 Task: In the  document negotiation.html Use the tool word Count 'and display word count while typing'. Find the word using Dictionary 'accordingly'. Below name insert the link: in.pinterest.com
Action: Mouse moved to (214, 355)
Screenshot: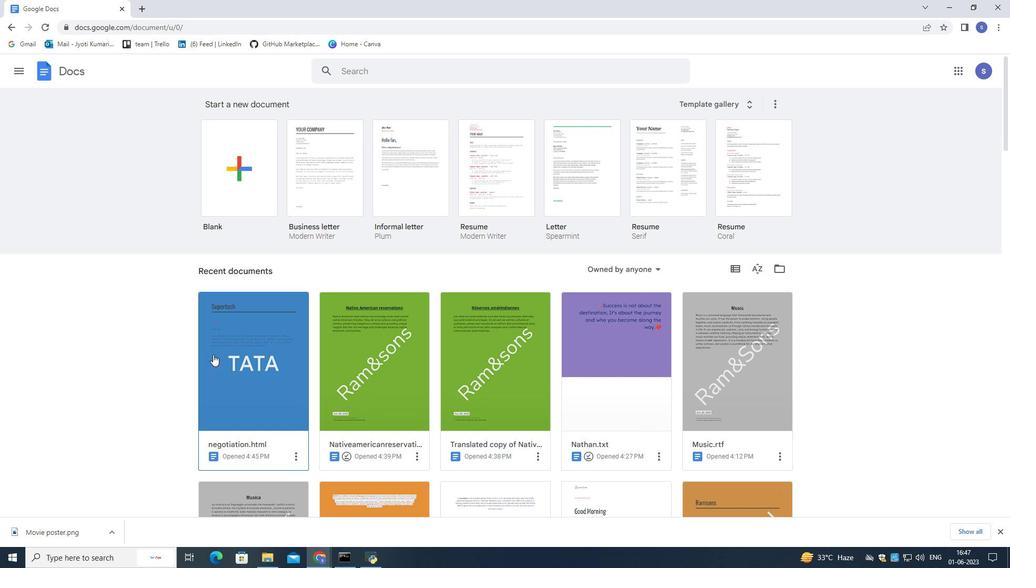 
Action: Mouse pressed left at (214, 355)
Screenshot: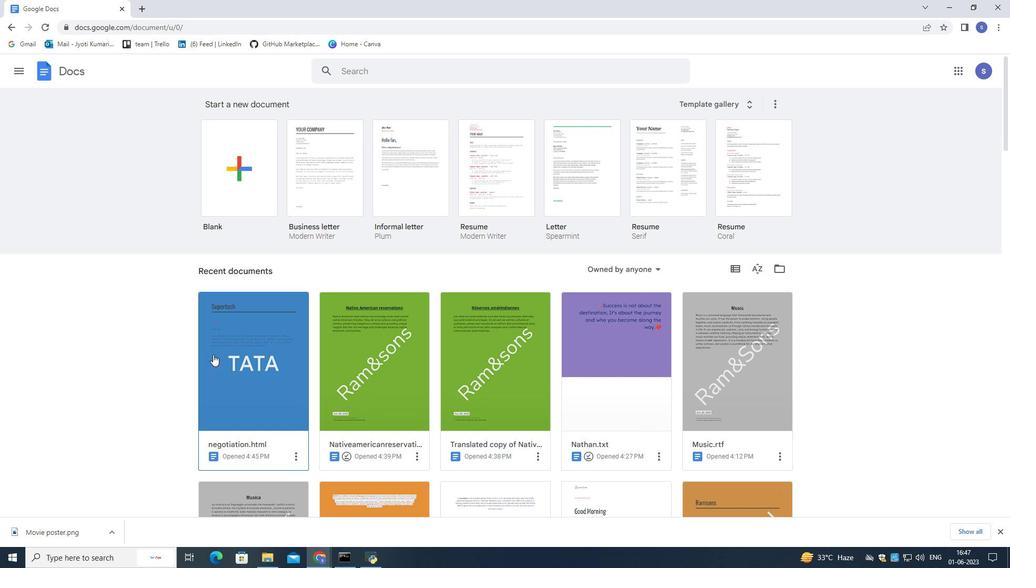 
Action: Mouse moved to (215, 355)
Screenshot: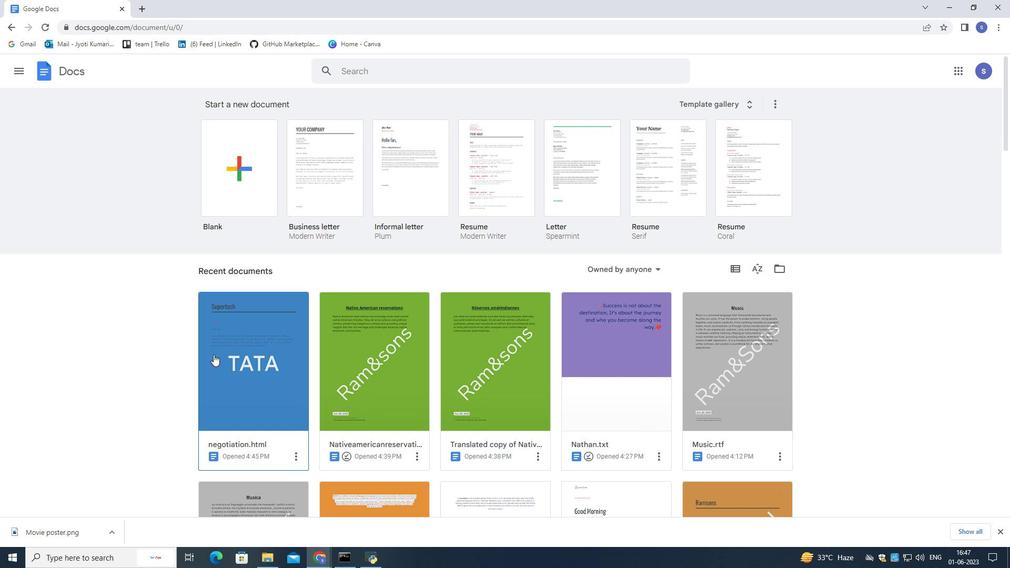
Action: Mouse pressed left at (215, 355)
Screenshot: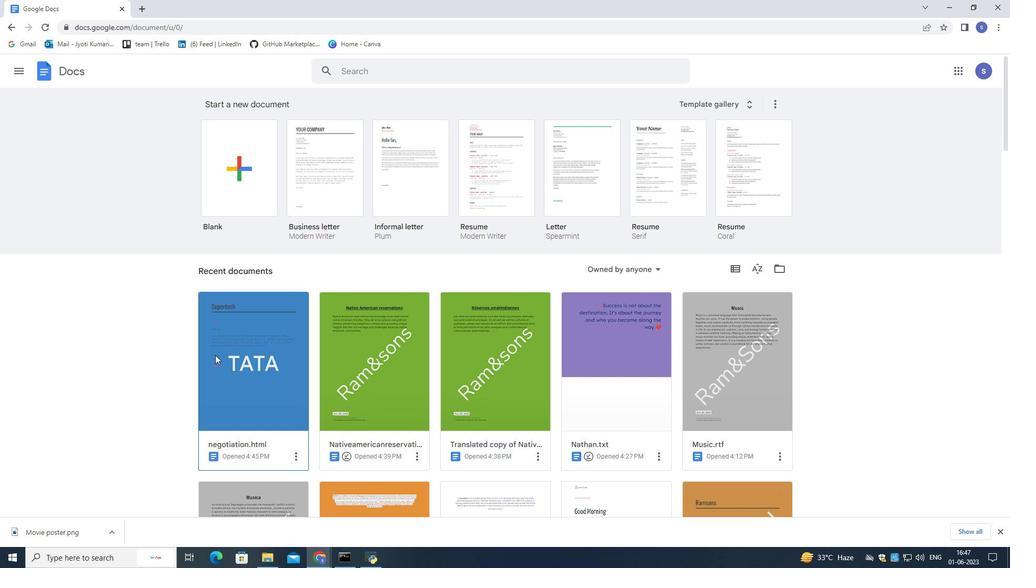 
Action: Mouse moved to (164, 73)
Screenshot: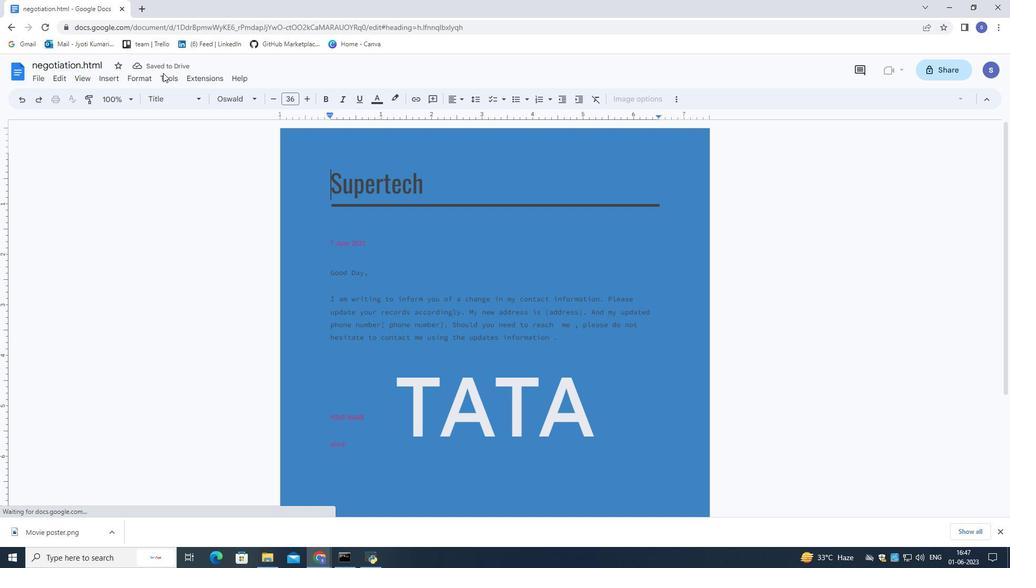 
Action: Mouse pressed left at (164, 73)
Screenshot: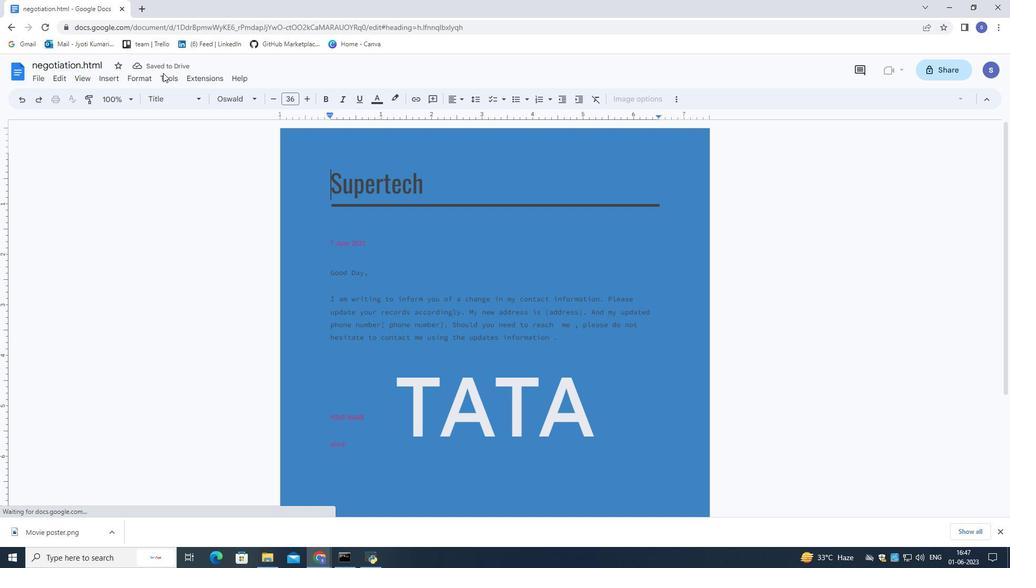 
Action: Mouse moved to (177, 112)
Screenshot: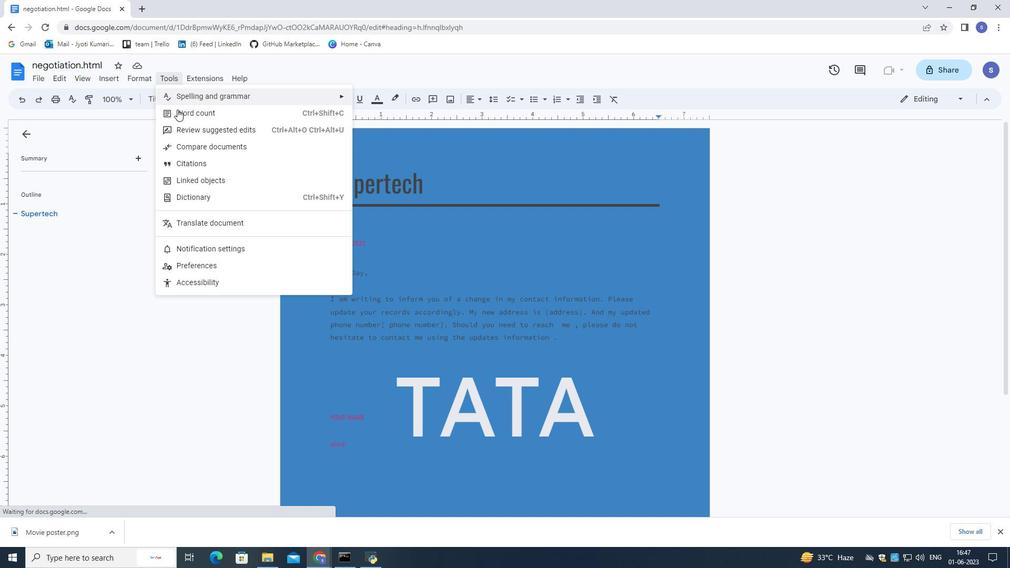
Action: Mouse pressed left at (177, 112)
Screenshot: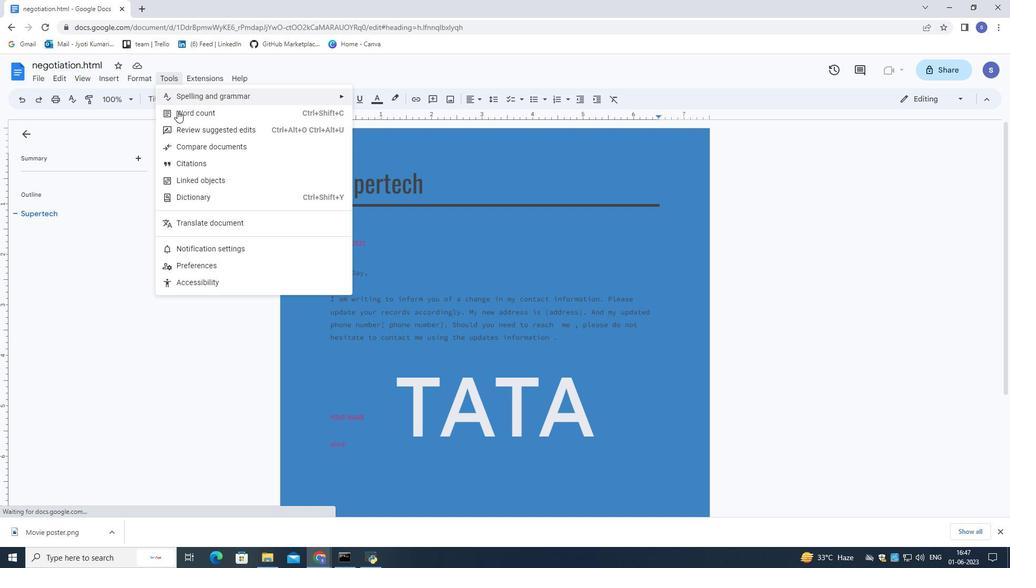 
Action: Mouse moved to (551, 333)
Screenshot: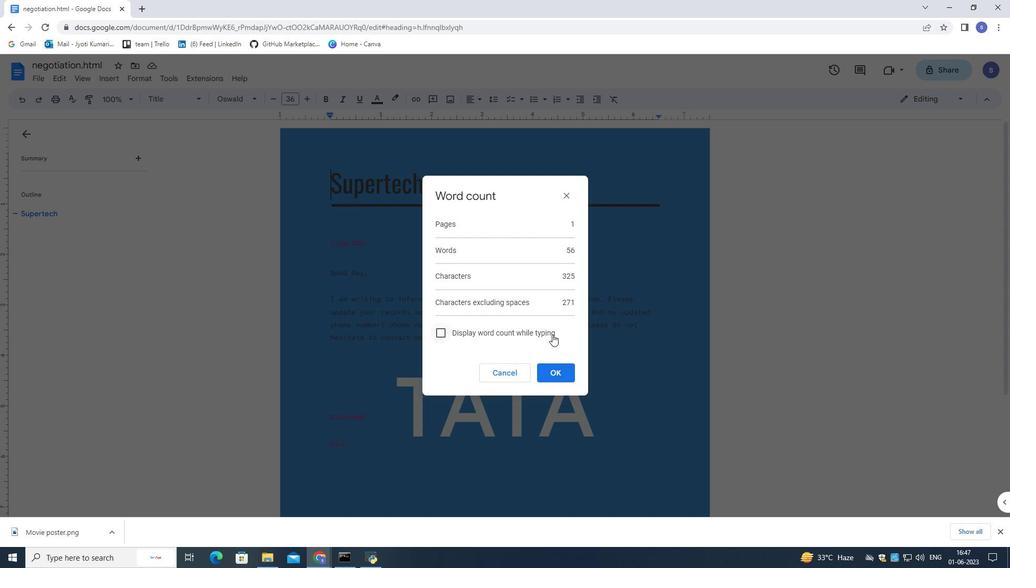 
Action: Mouse pressed left at (551, 333)
Screenshot: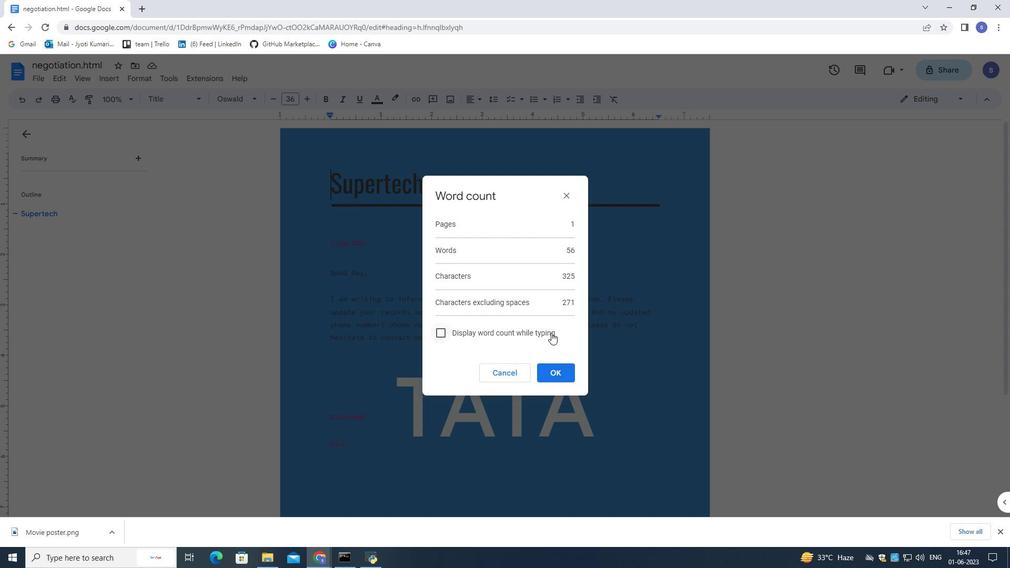 
Action: Mouse moved to (569, 369)
Screenshot: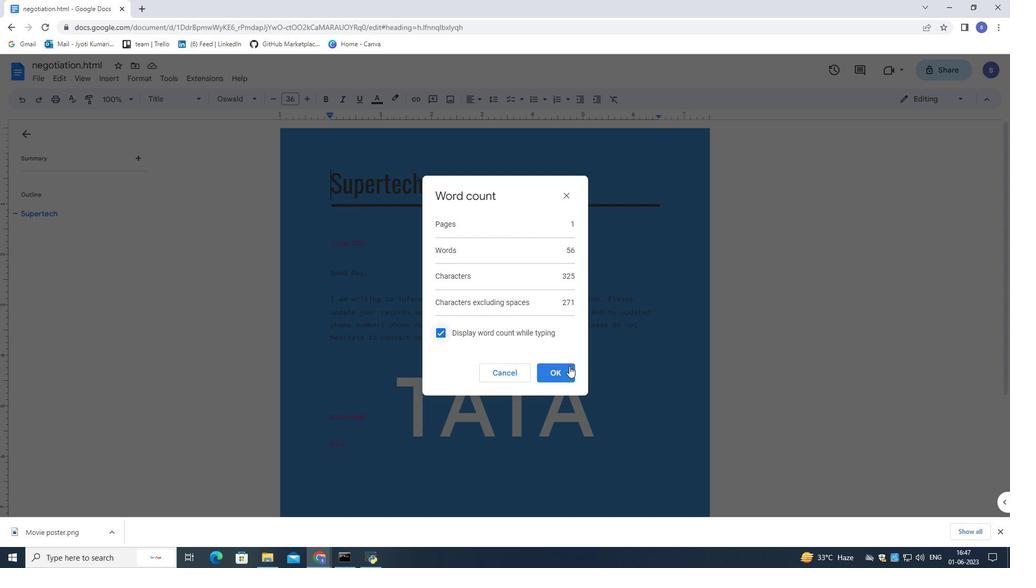
Action: Mouse pressed left at (569, 369)
Screenshot: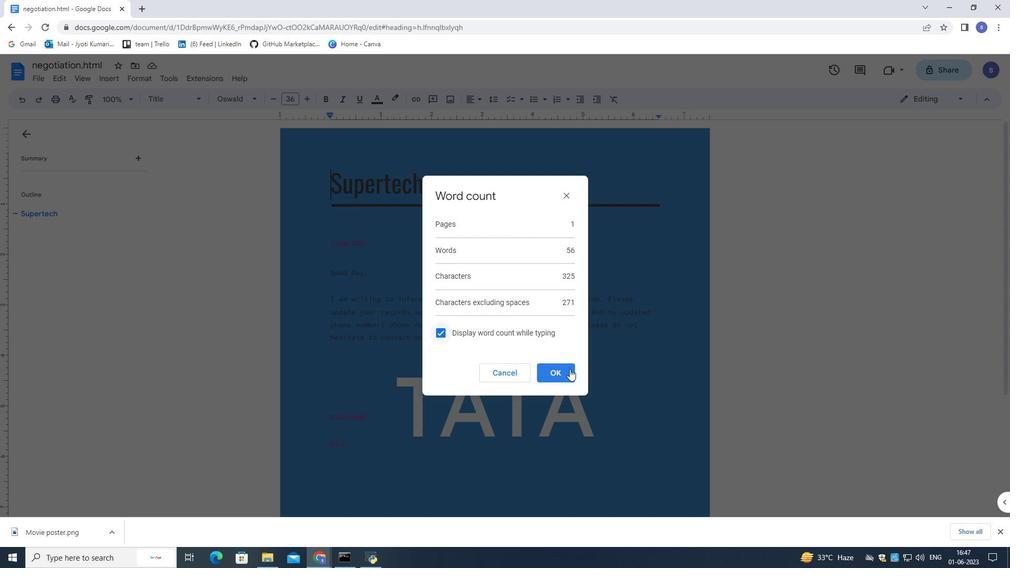 
Action: Mouse moved to (163, 75)
Screenshot: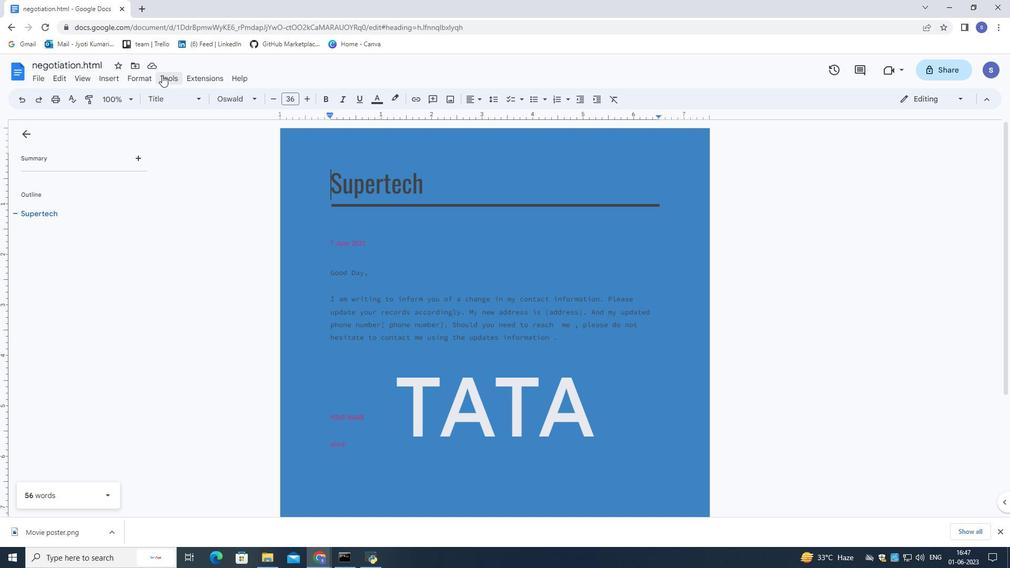 
Action: Mouse pressed left at (163, 75)
Screenshot: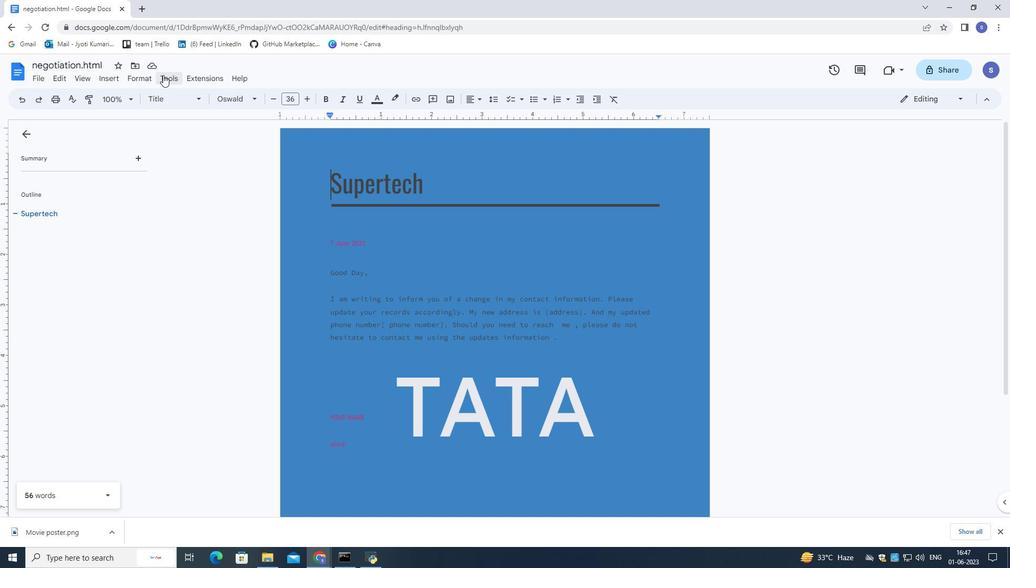 
Action: Mouse moved to (201, 212)
Screenshot: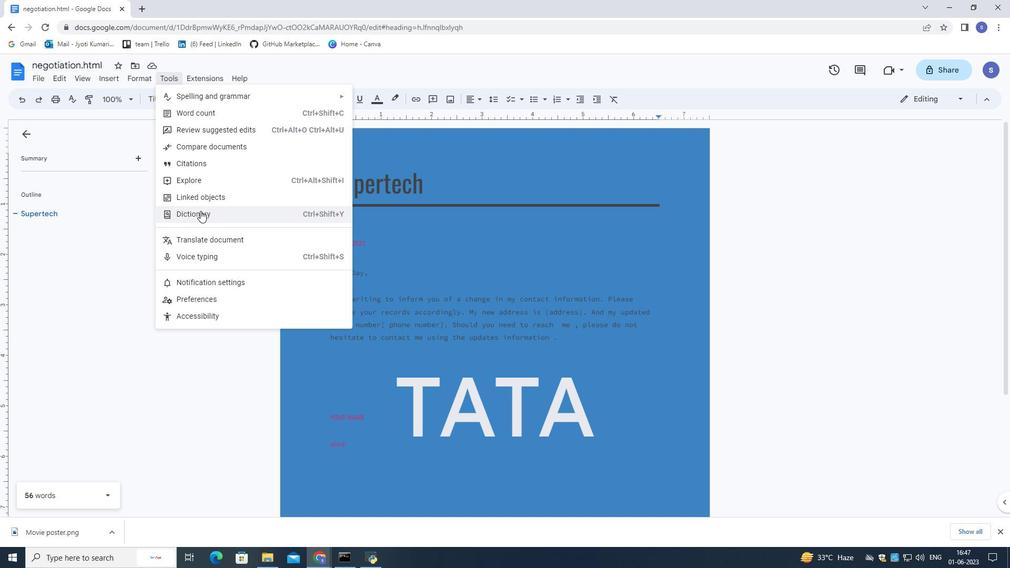 
Action: Mouse pressed left at (201, 212)
Screenshot: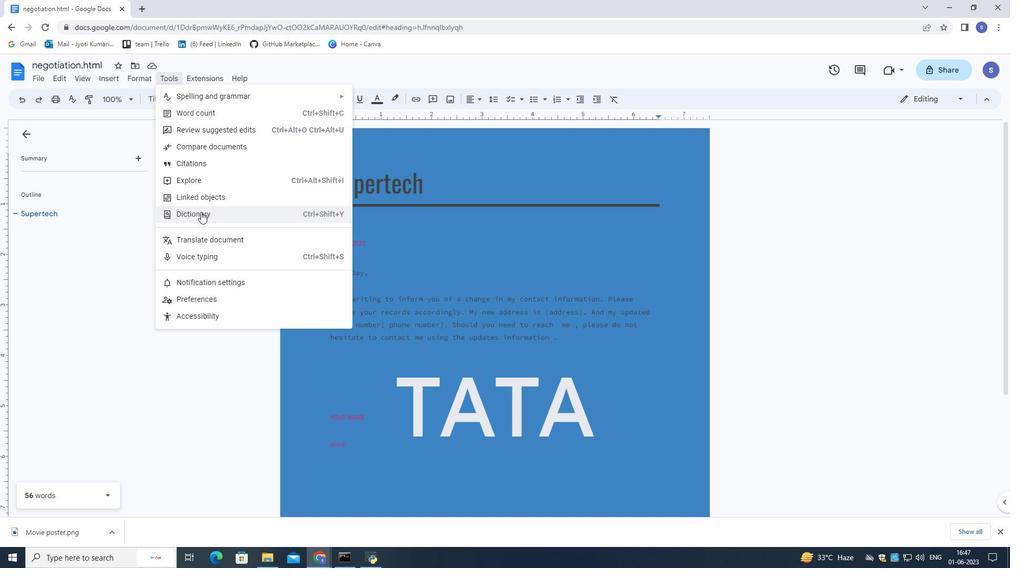 
Action: Mouse moved to (949, 129)
Screenshot: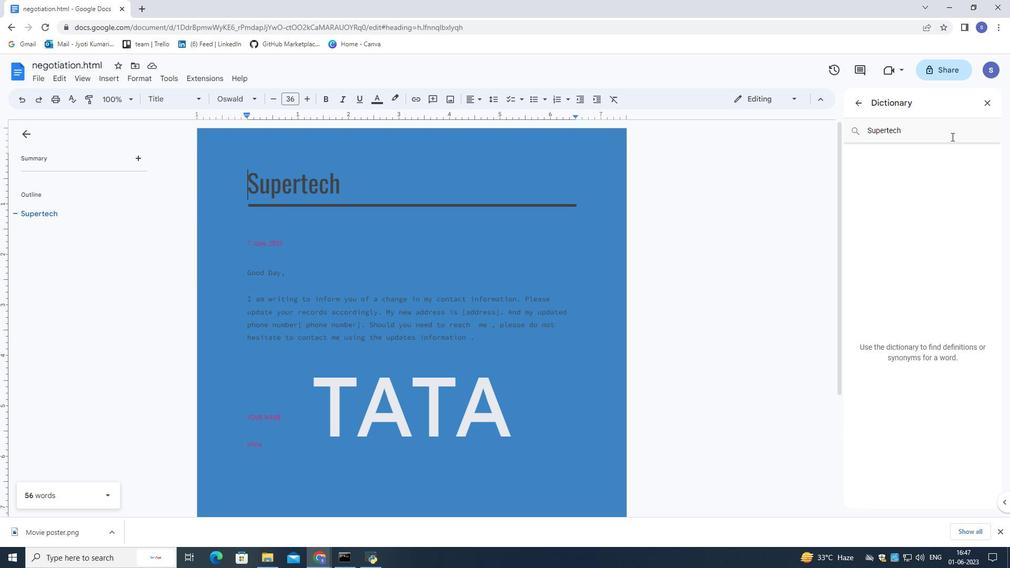 
Action: Mouse pressed left at (949, 129)
Screenshot: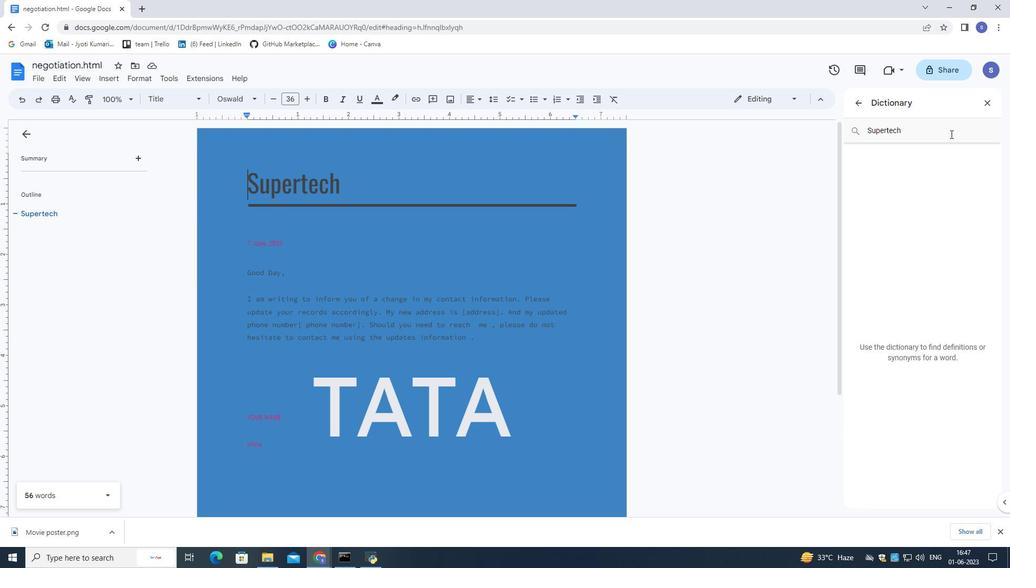 
Action: Mouse pressed left at (949, 129)
Screenshot: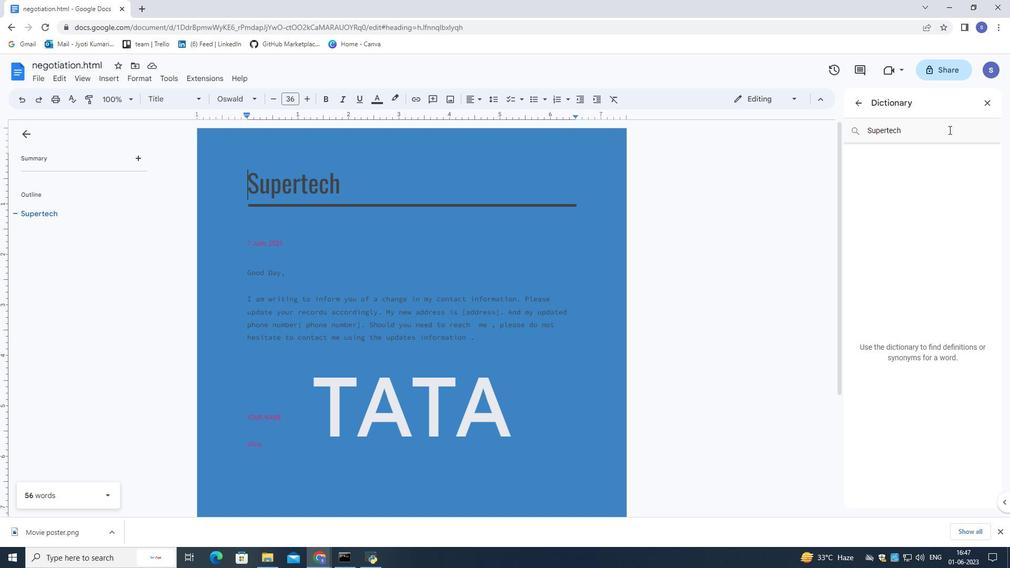 
Action: Key pressed accordingly<Key.enter>
Screenshot: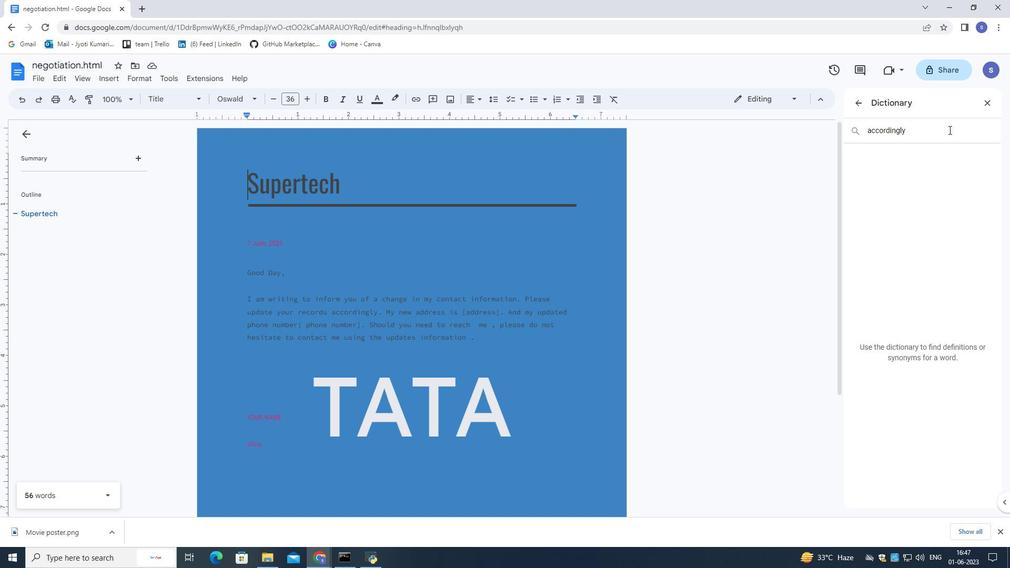 
Action: Mouse moved to (476, 330)
Screenshot: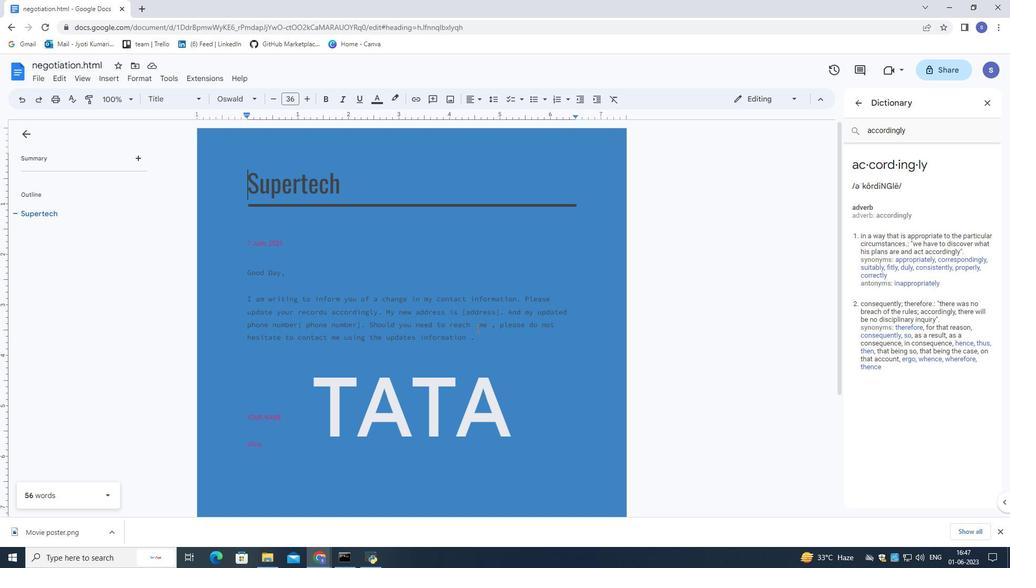 
Action: Mouse scrolled (476, 329) with delta (0, 0)
Screenshot: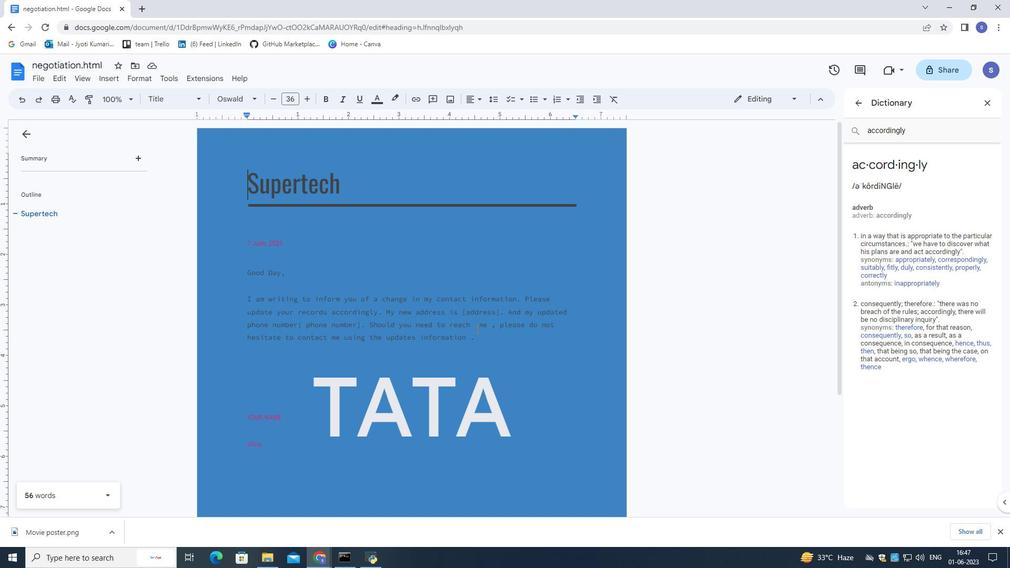 
Action: Mouse moved to (476, 331)
Screenshot: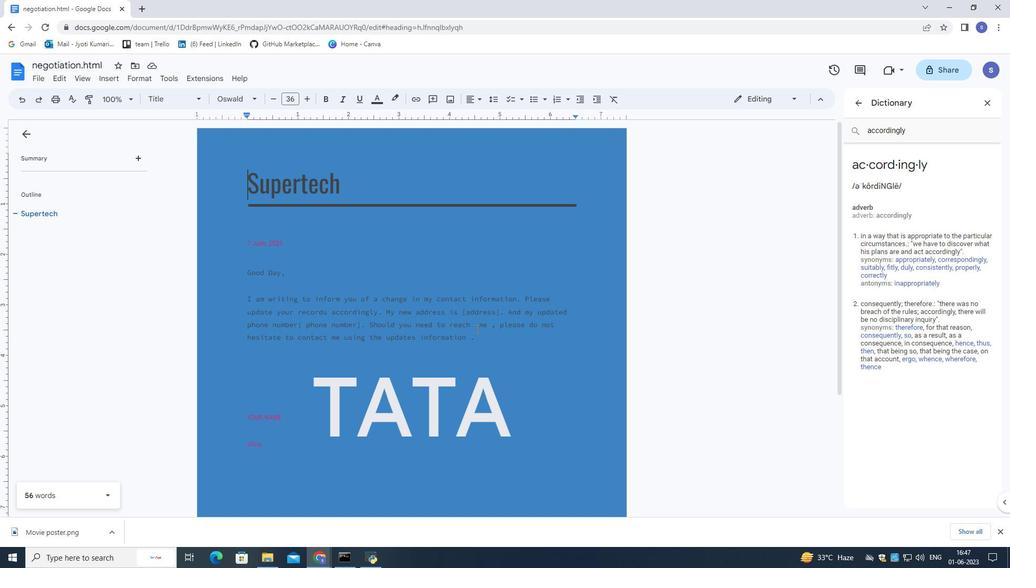 
Action: Mouse scrolled (476, 331) with delta (0, 0)
Screenshot: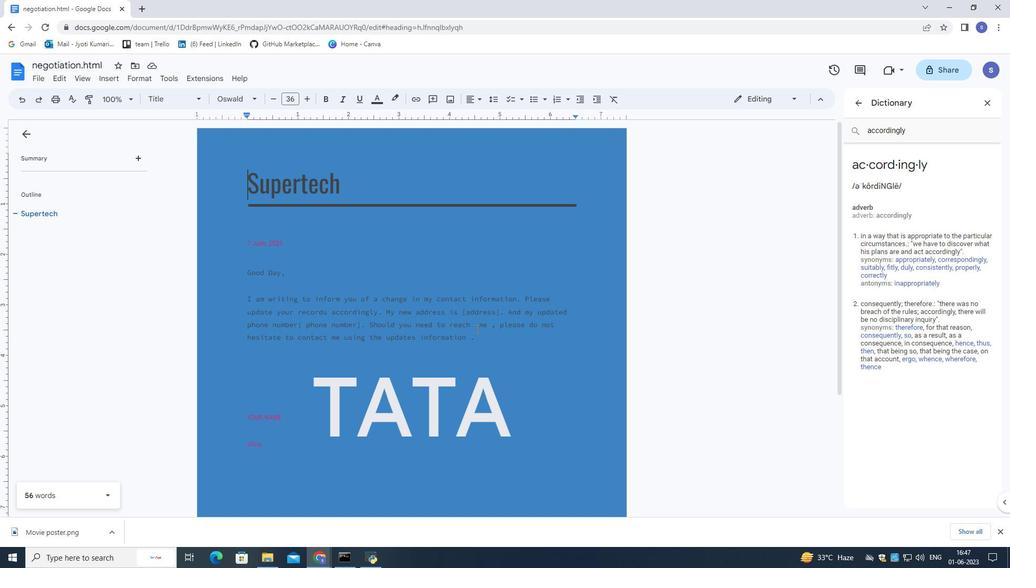 
Action: Mouse moved to (476, 332)
Screenshot: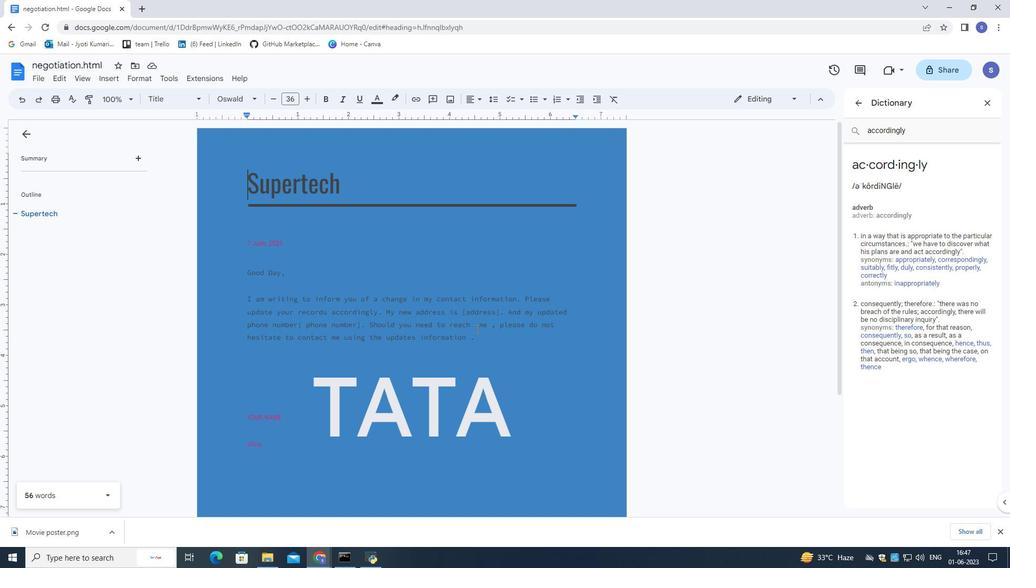 
Action: Mouse scrolled (476, 331) with delta (0, 0)
Screenshot: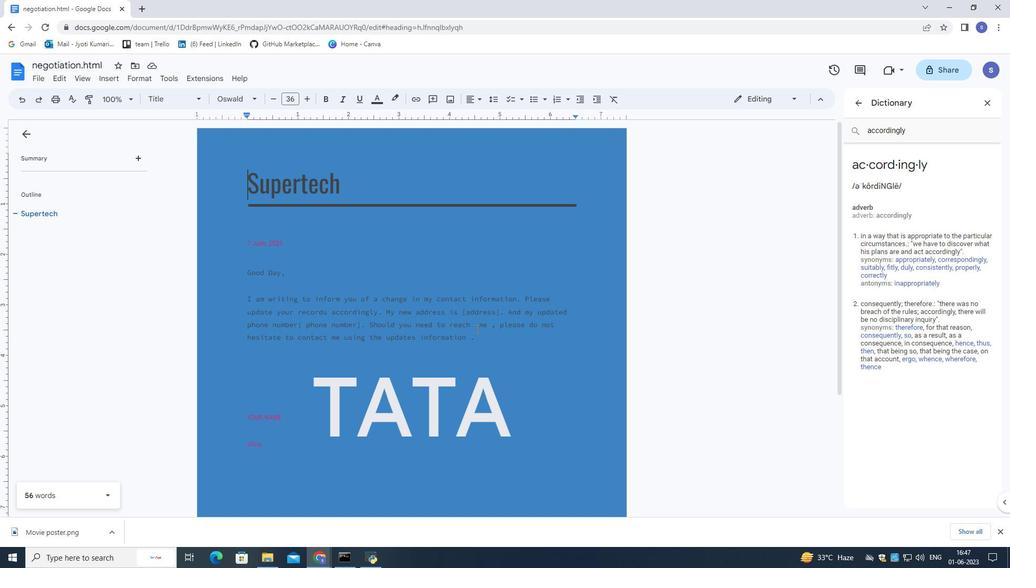 
Action: Mouse moved to (292, 297)
Screenshot: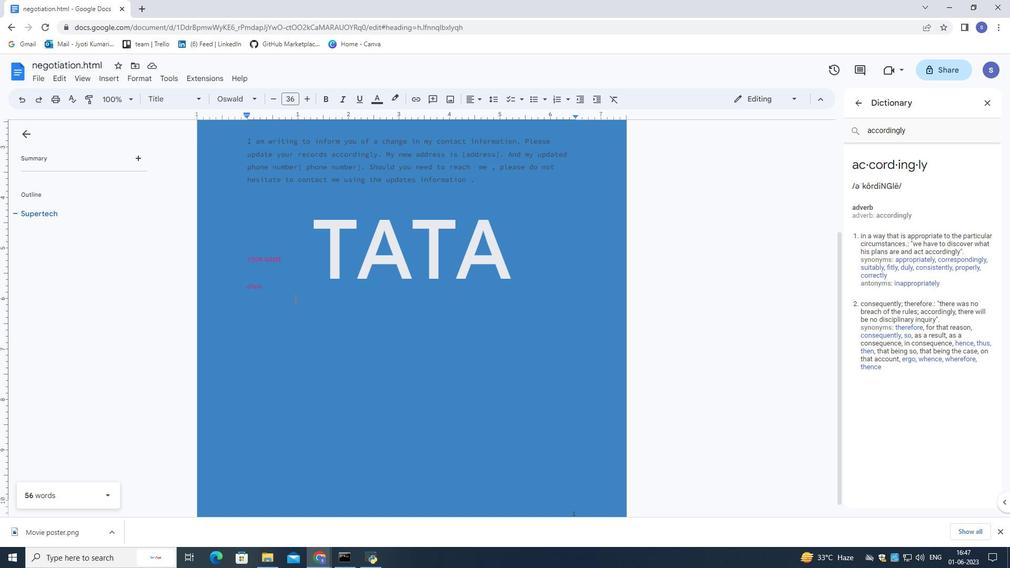 
Action: Mouse pressed left at (292, 297)
Screenshot: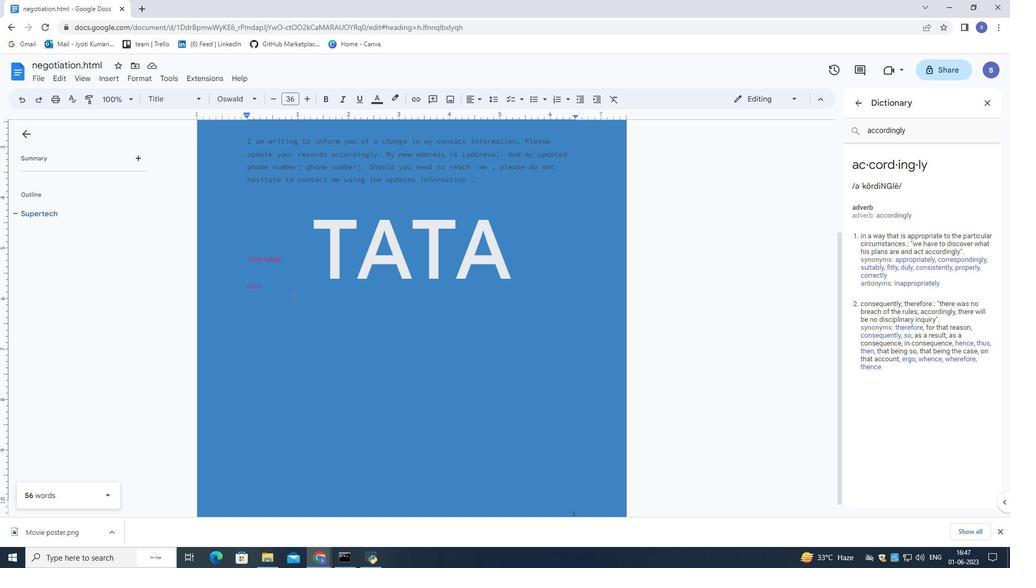 
Action: Key pressed <Key.enter>
Screenshot: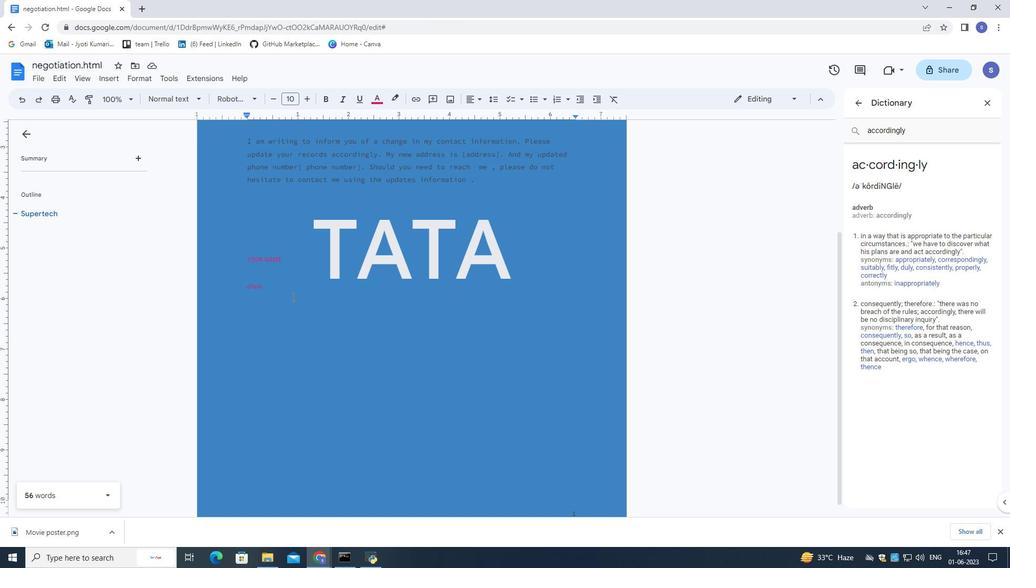
Action: Mouse moved to (110, 74)
Screenshot: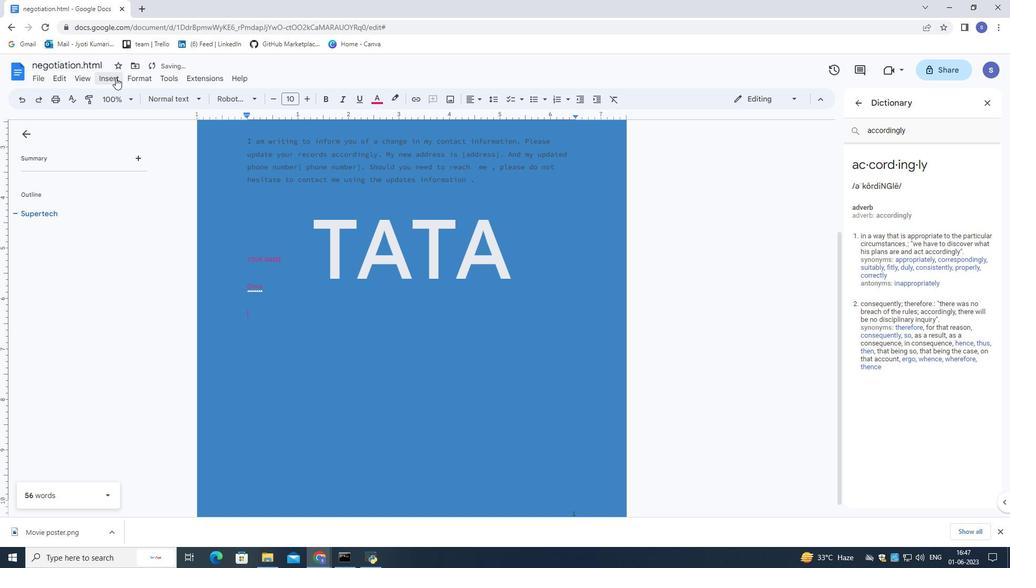 
Action: Mouse pressed left at (110, 74)
Screenshot: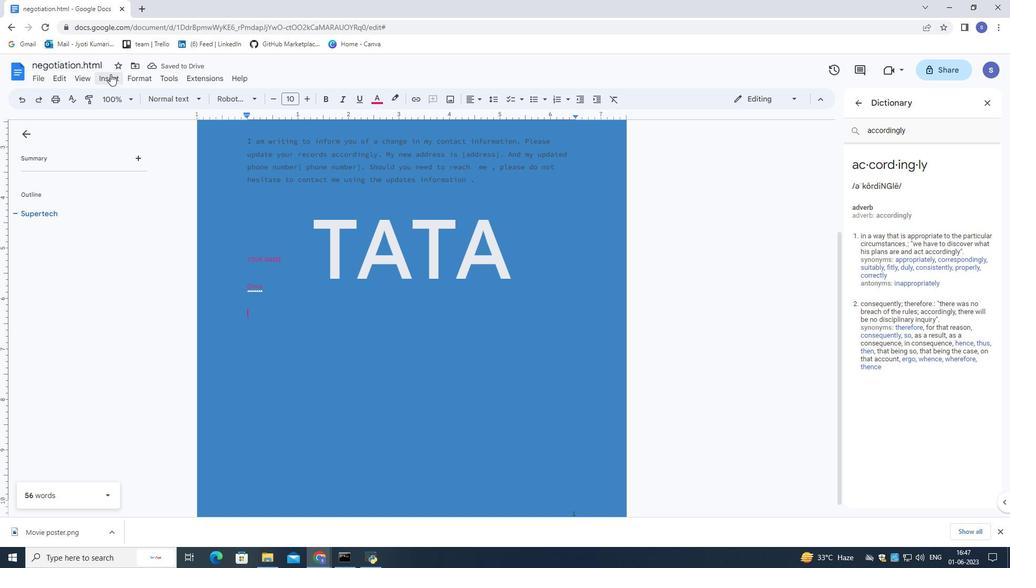 
Action: Mouse moved to (145, 403)
Screenshot: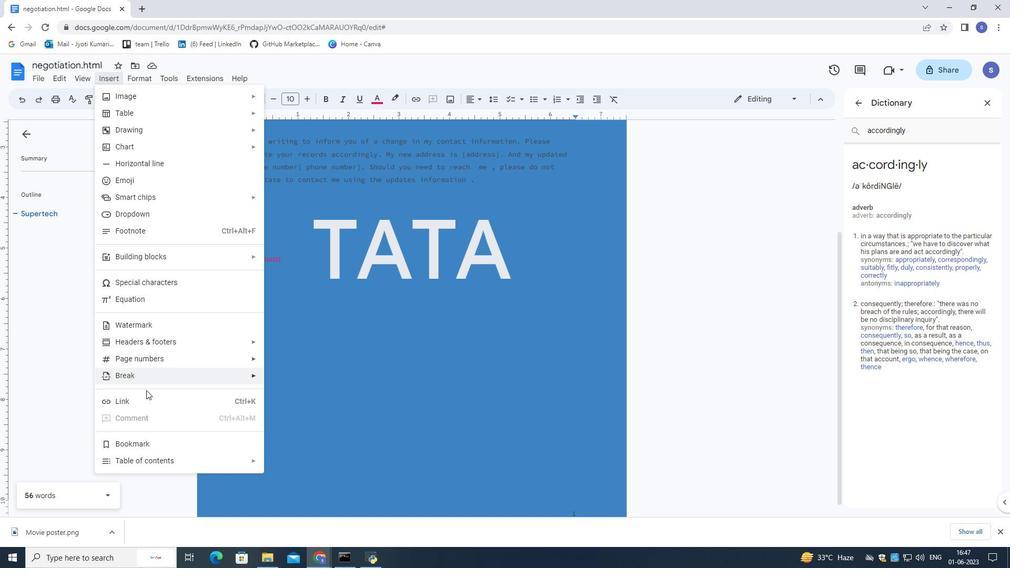 
Action: Mouse pressed left at (145, 403)
Screenshot: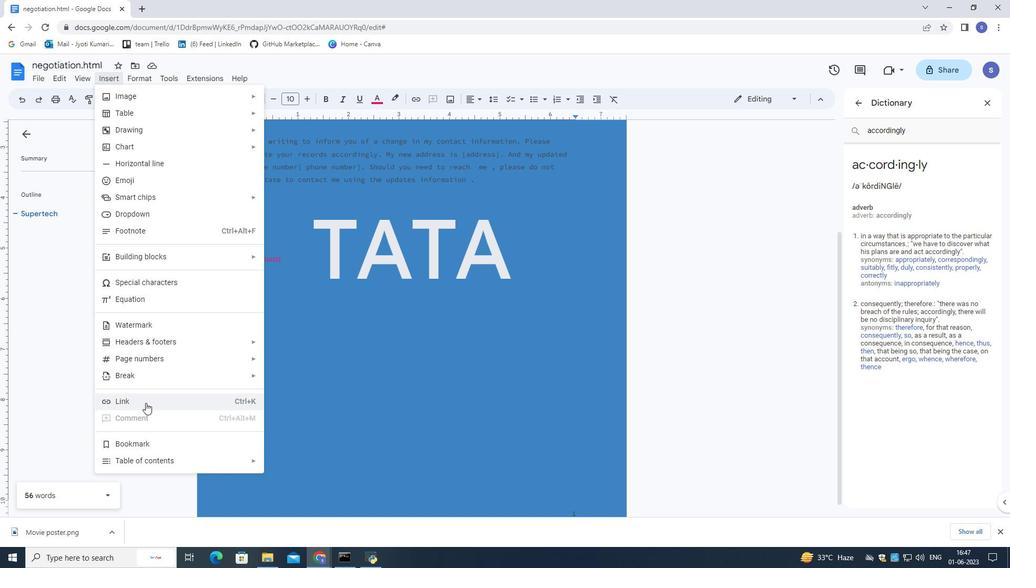 
Action: Mouse moved to (152, 389)
Screenshot: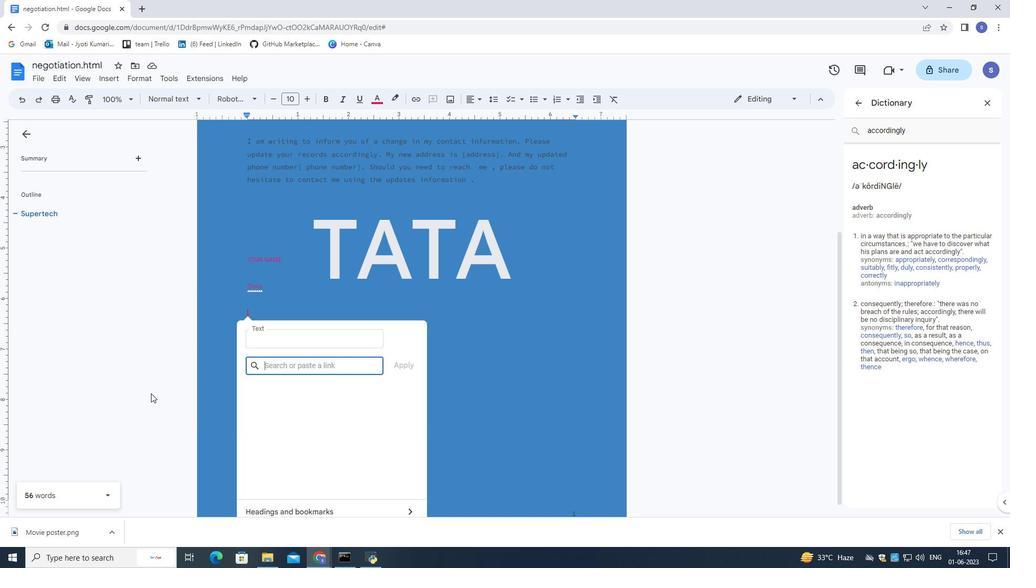 
Action: Key pressed in.pinterest.com
Screenshot: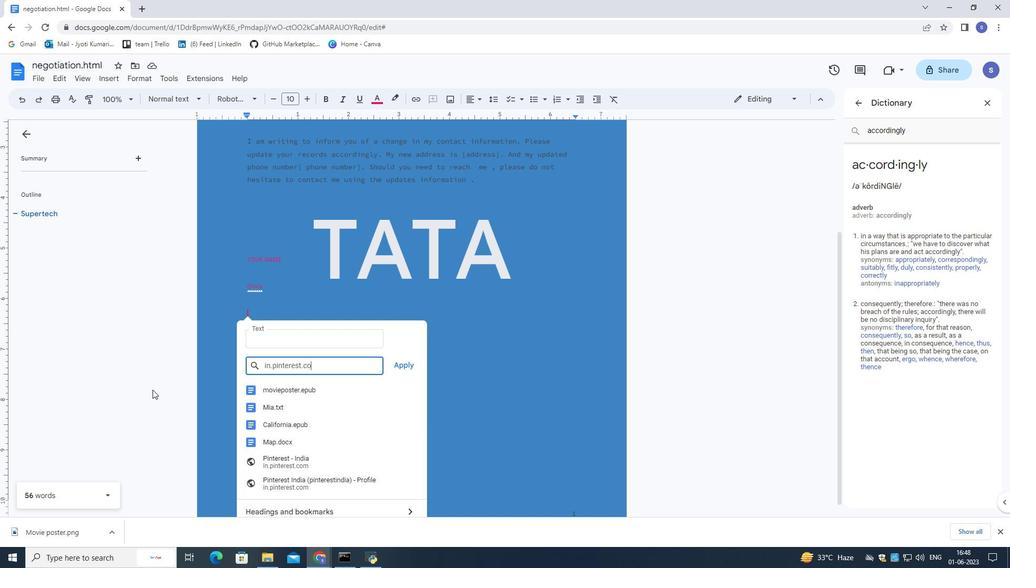 
Action: Mouse moved to (408, 361)
Screenshot: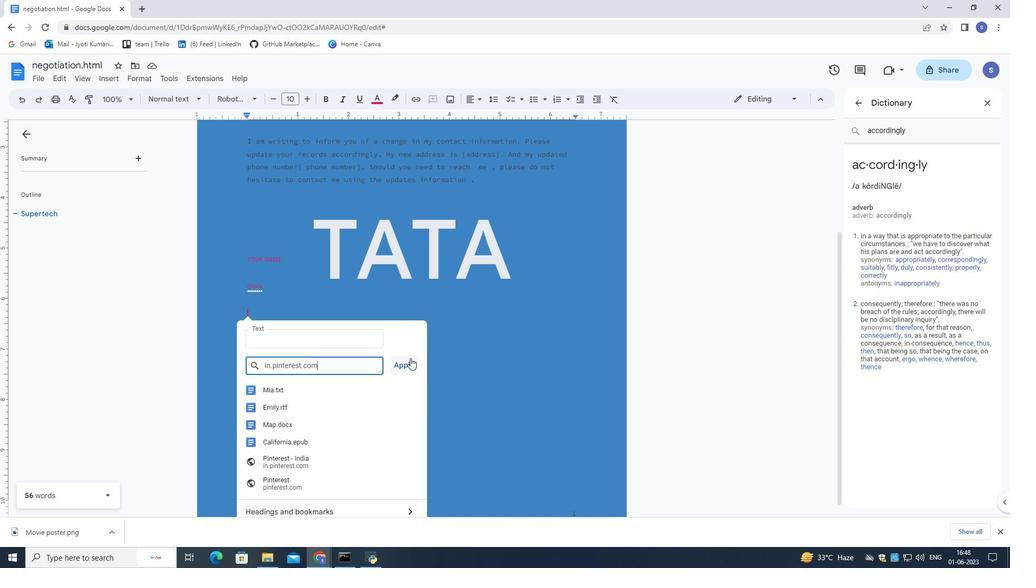
Action: Mouse pressed left at (408, 361)
Screenshot: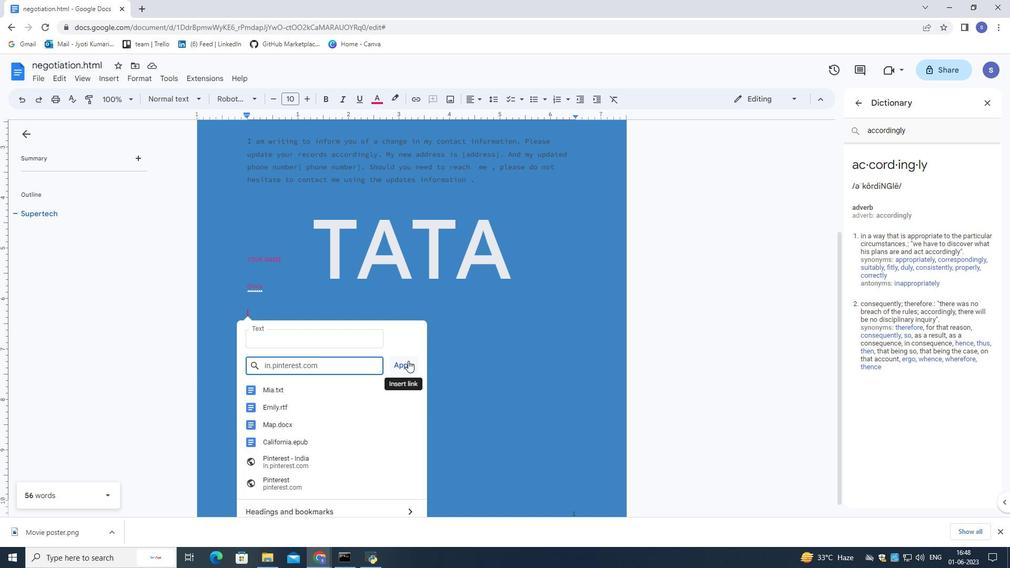 
Action: Mouse moved to (383, 359)
Screenshot: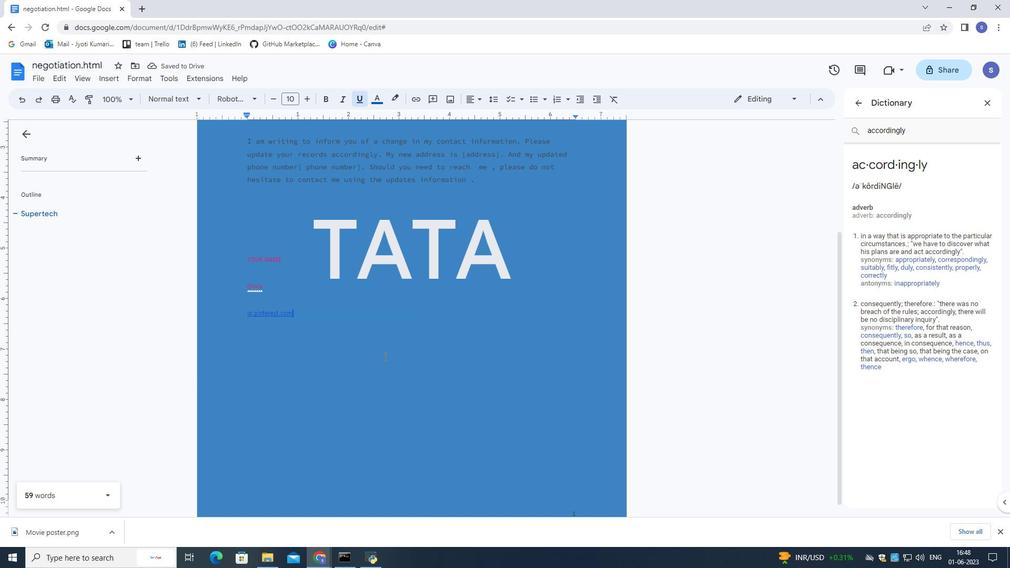 
Action: Mouse scrolled (383, 360) with delta (0, 0)
Screenshot: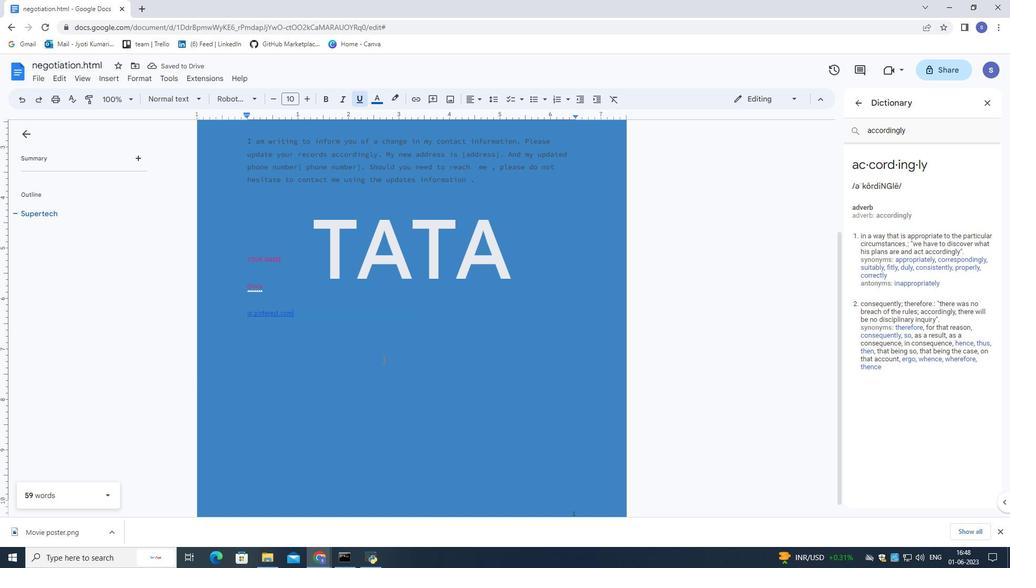 
Action: Mouse moved to (383, 359)
Screenshot: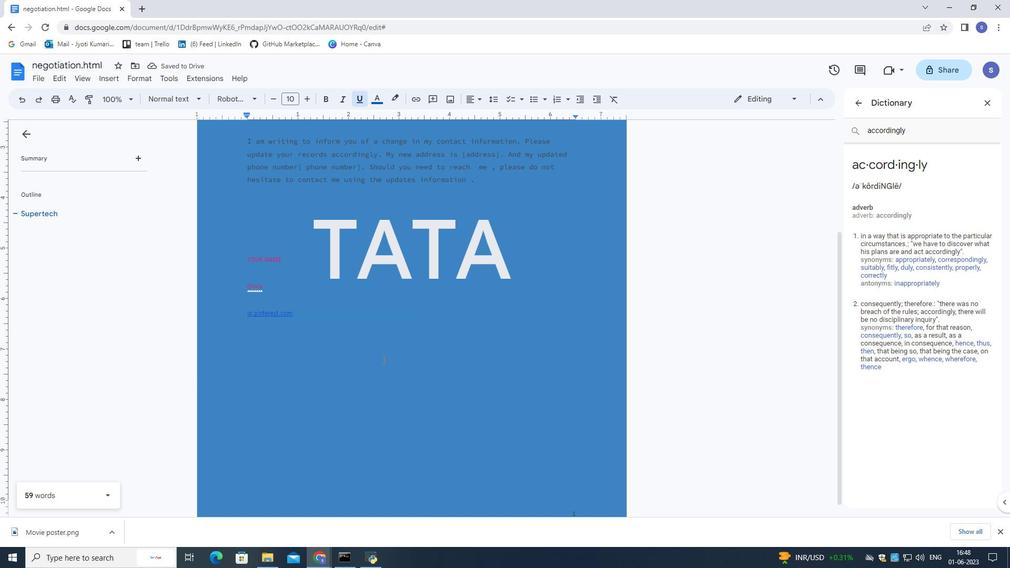 
Action: Mouse scrolled (383, 359) with delta (0, 0)
Screenshot: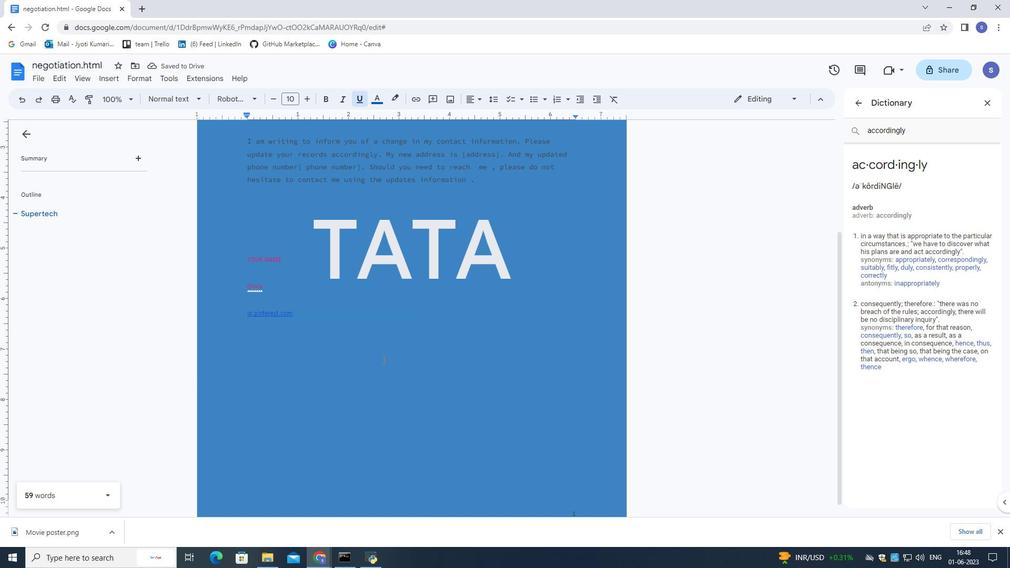 
Action: Mouse moved to (381, 355)
Screenshot: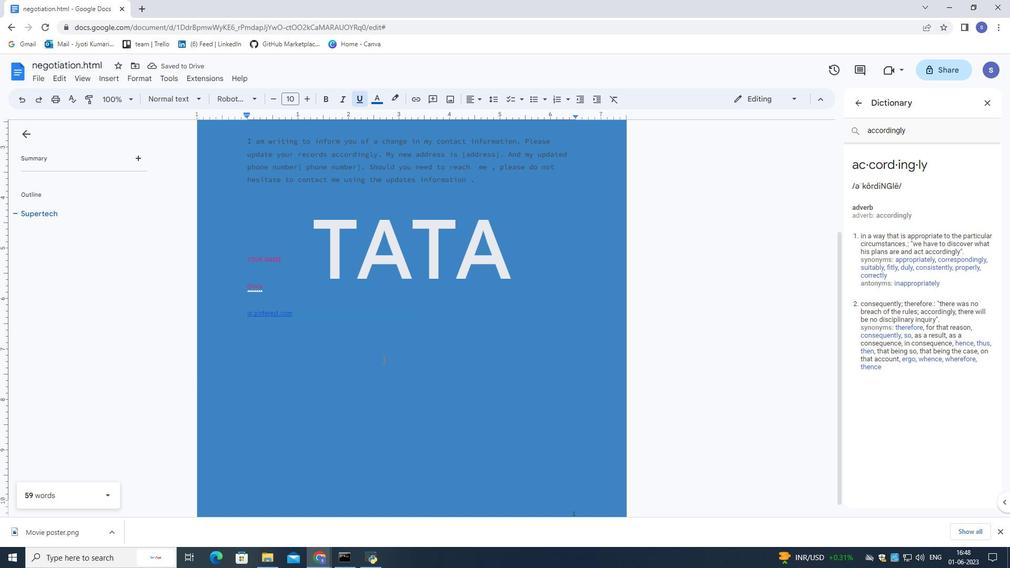 
Action: Mouse scrolled (381, 355) with delta (0, 0)
Screenshot: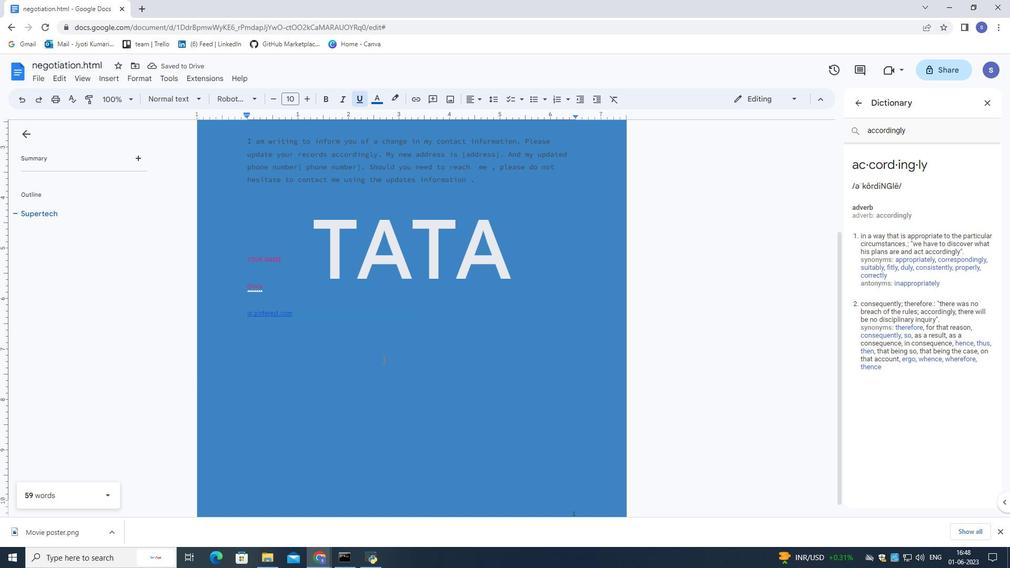 
Action: Mouse moved to (381, 354)
Screenshot: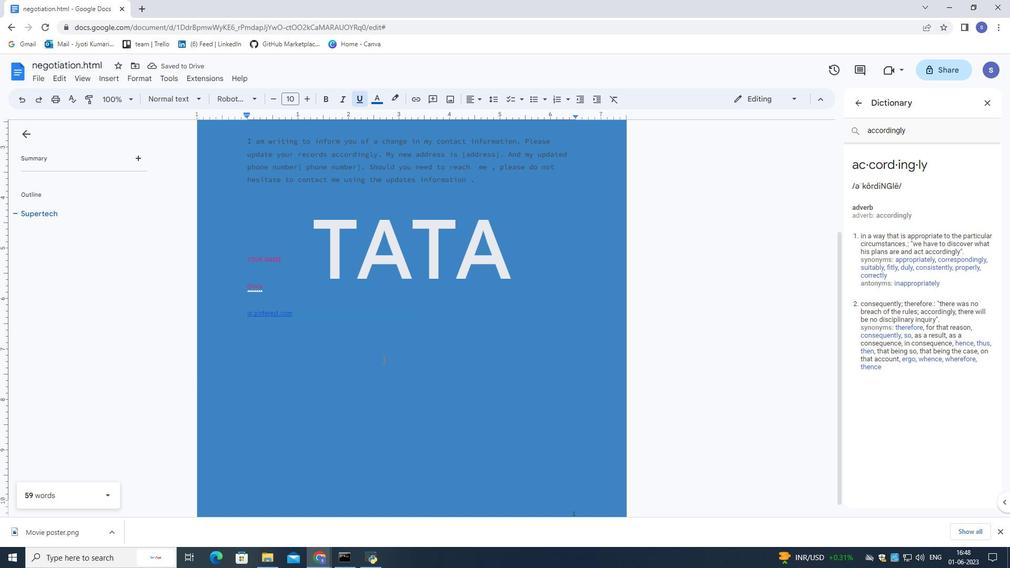 
Action: Mouse scrolled (381, 354) with delta (0, 0)
Screenshot: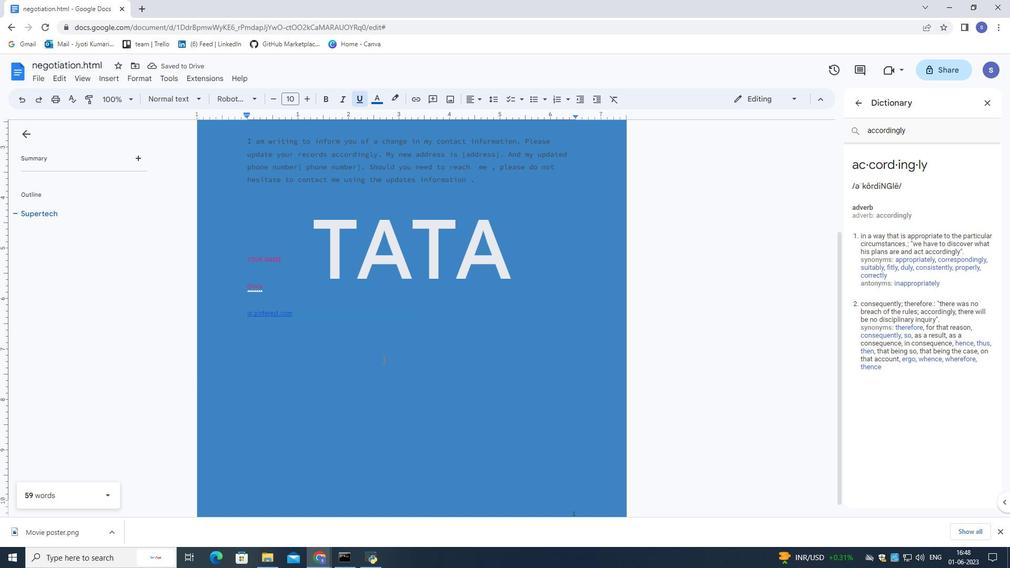 
Action: Mouse scrolled (381, 354) with delta (0, 0)
Screenshot: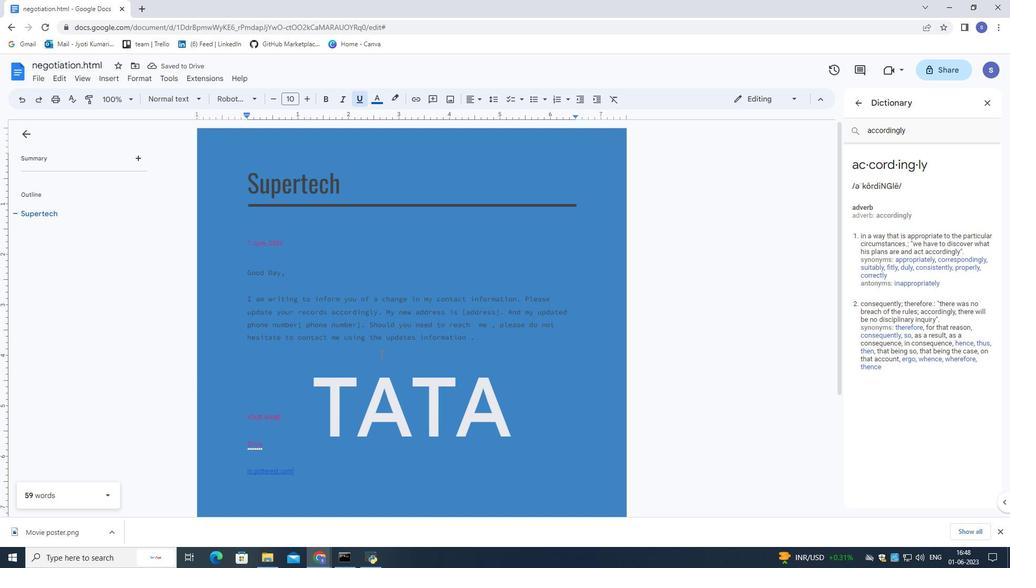 
Action: Mouse scrolled (381, 354) with delta (0, 0)
Screenshot: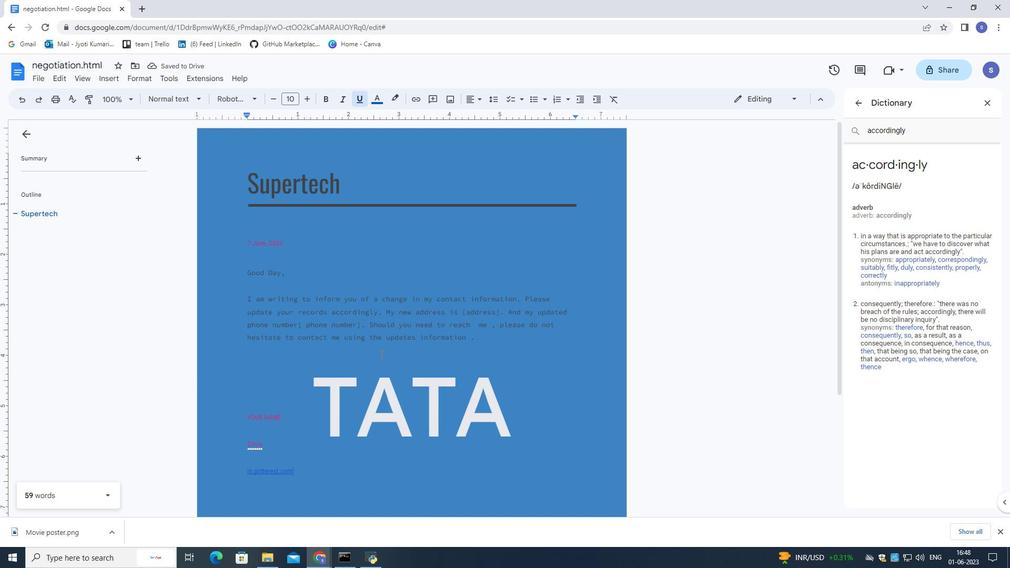 
Action: Mouse moved to (381, 353)
Screenshot: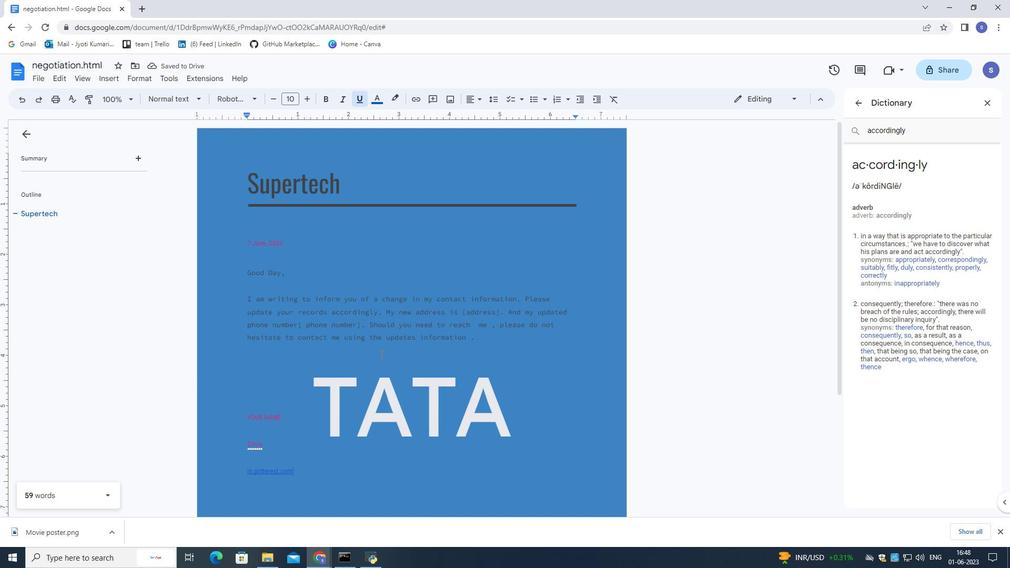 
Action: Mouse scrolled (381, 354) with delta (0, 0)
Screenshot: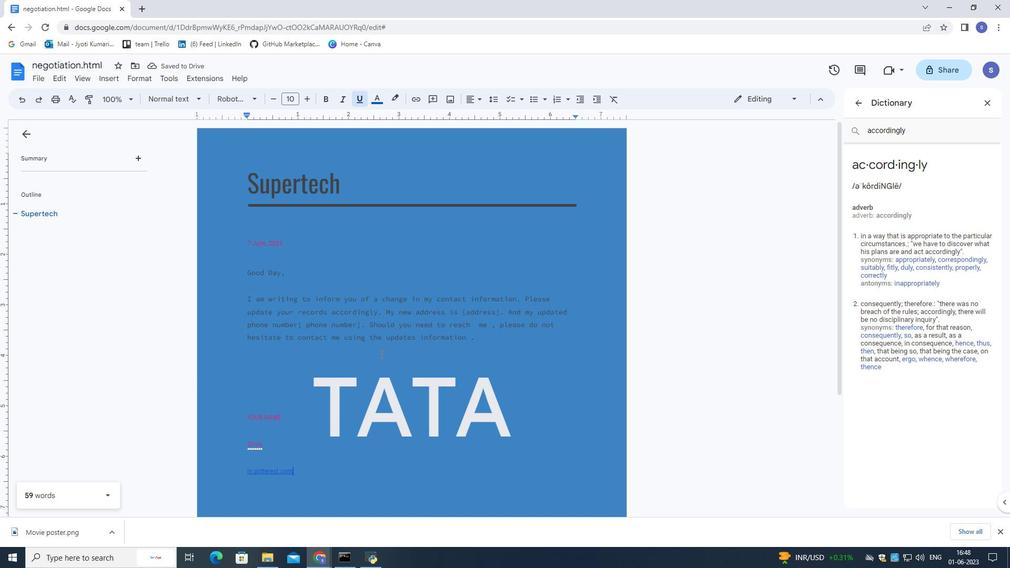 
Action: Mouse moved to (379, 352)
Screenshot: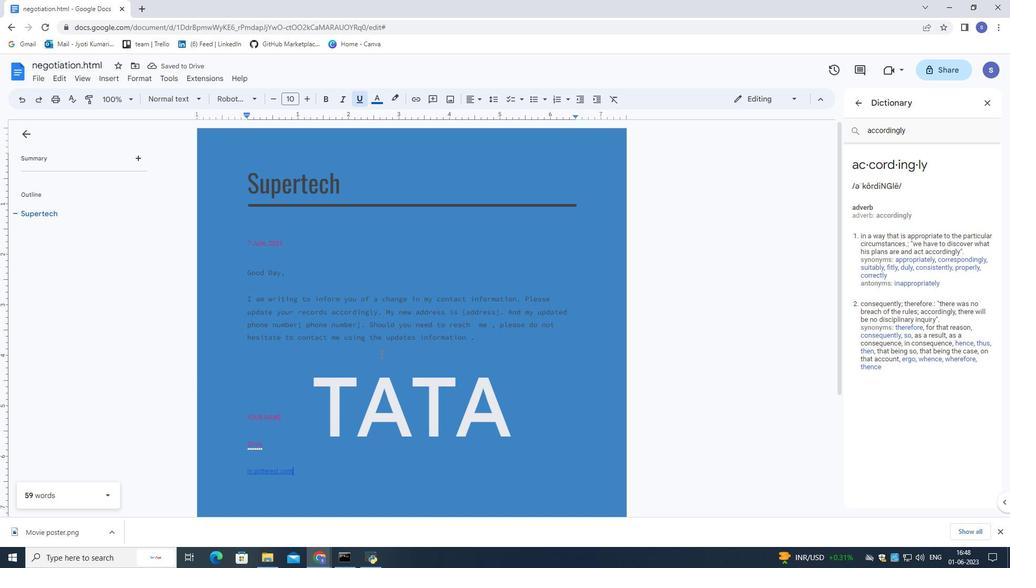 
Action: Mouse scrolled (379, 353) with delta (0, 0)
Screenshot: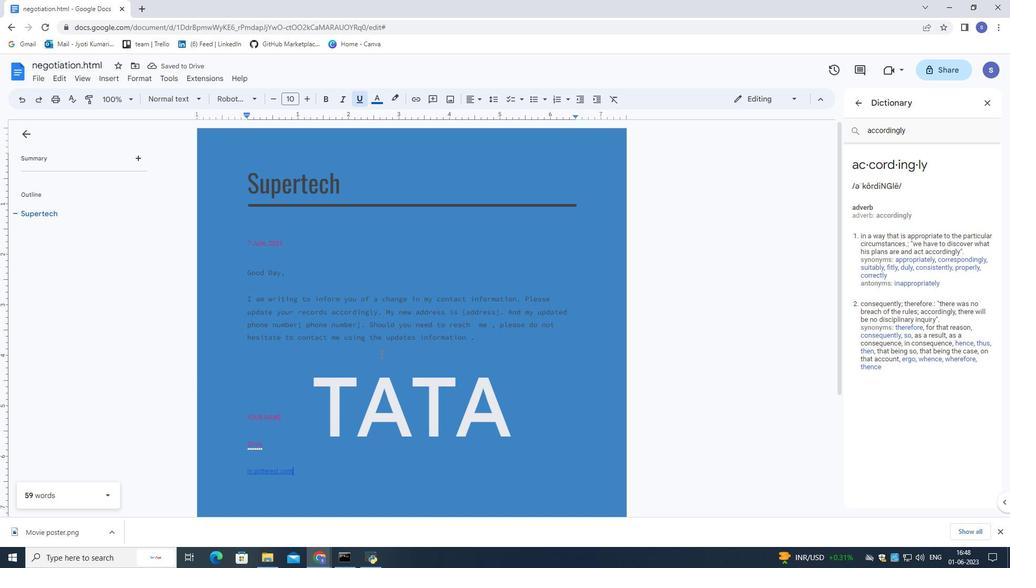 
Action: Mouse moved to (376, 346)
Screenshot: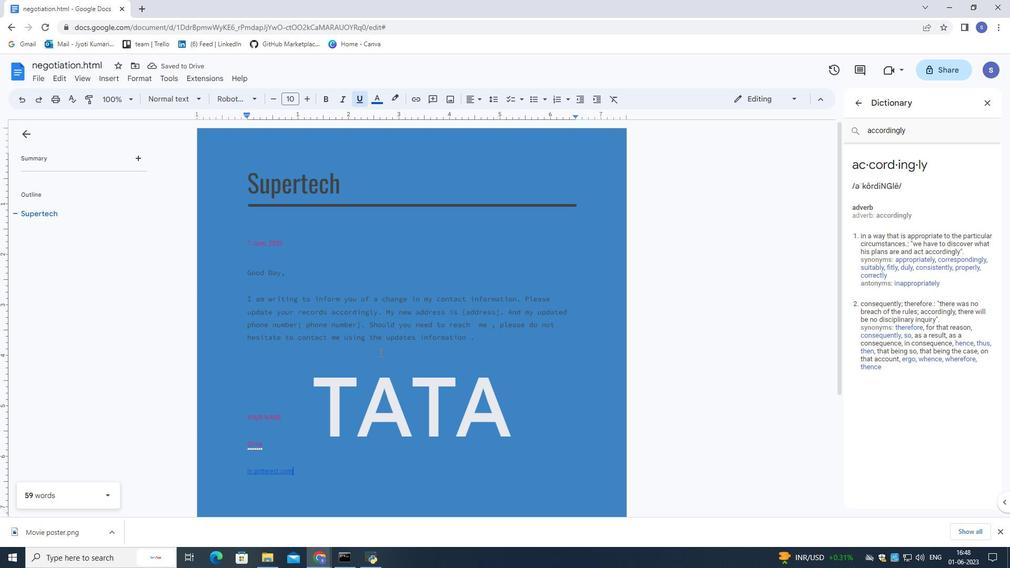 
Action: Mouse scrolled (376, 347) with delta (0, 0)
Screenshot: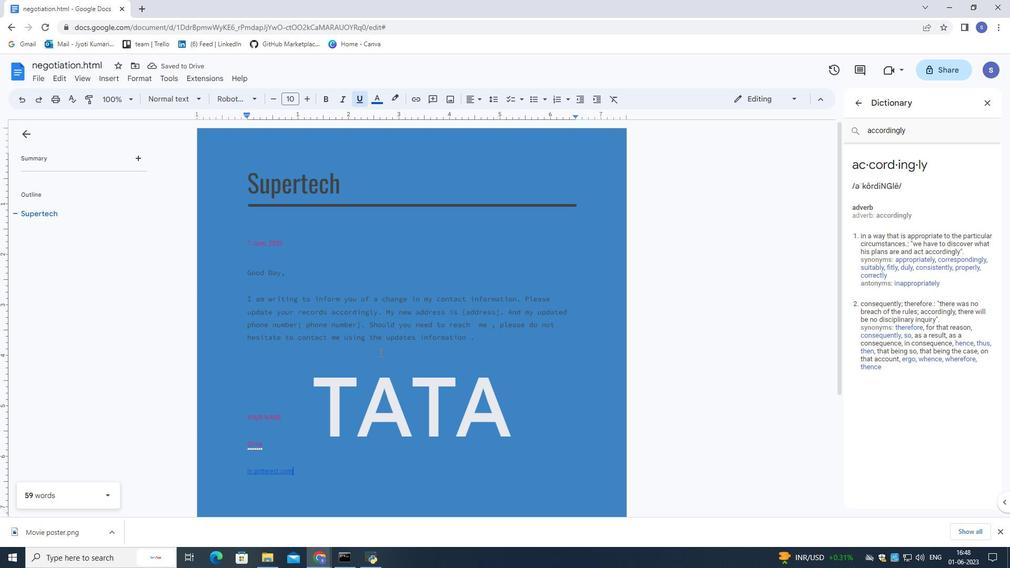 
Action: Mouse scrolled (376, 347) with delta (0, 0)
Screenshot: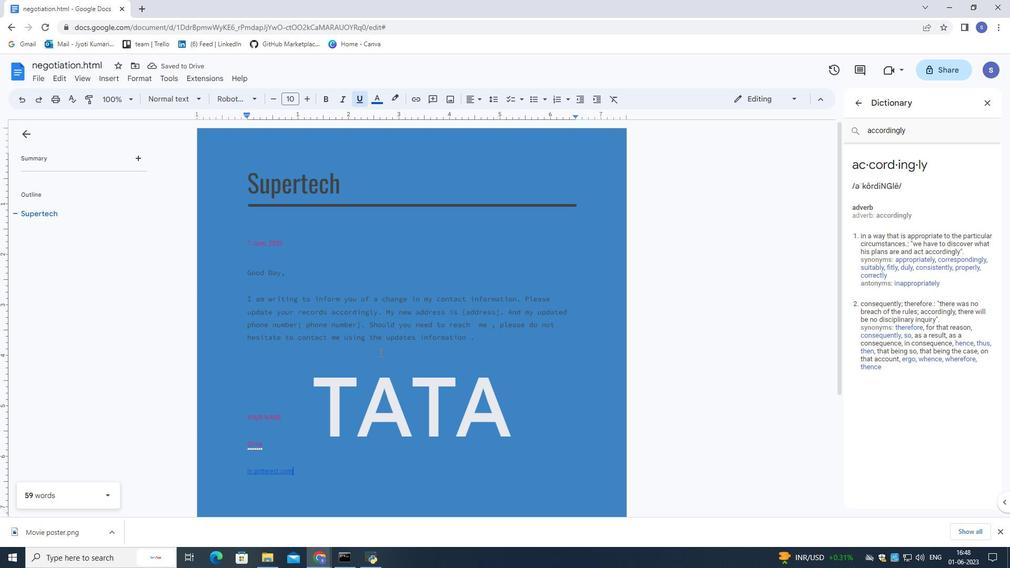 
Action: Mouse scrolled (376, 347) with delta (0, 0)
Screenshot: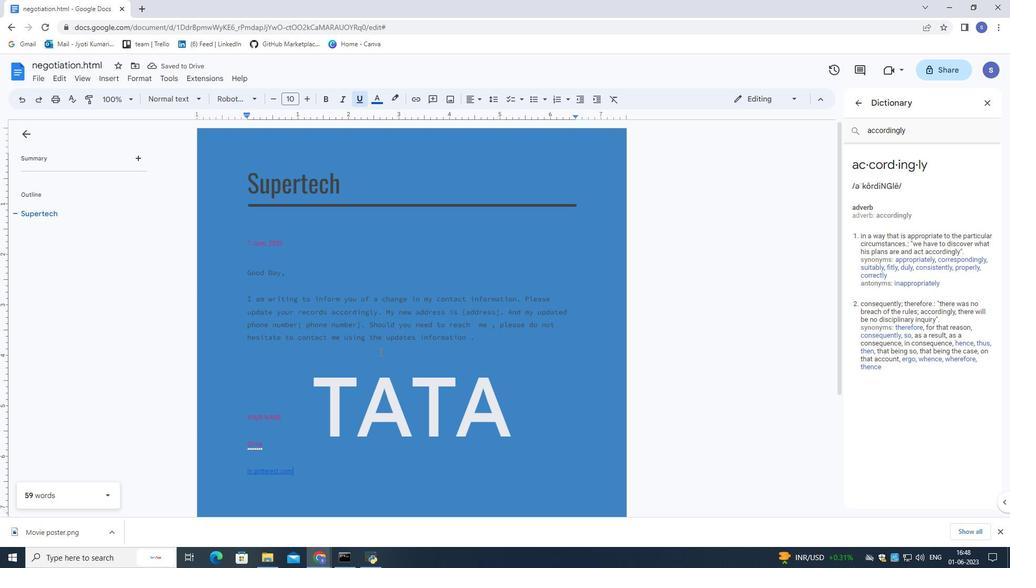 
Action: Mouse moved to (376, 346)
Screenshot: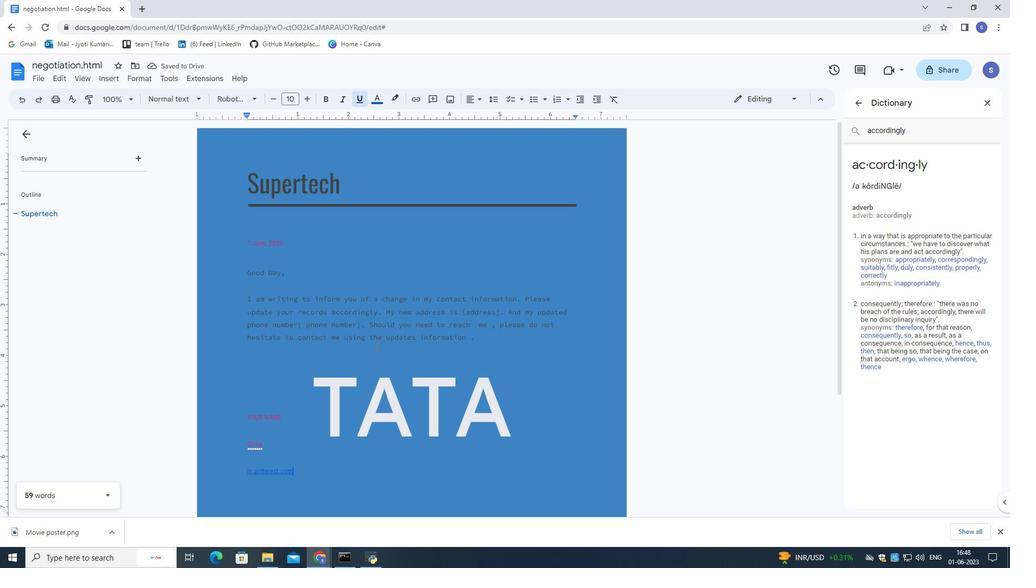 
Action: Mouse scrolled (376, 345) with delta (0, 0)
Screenshot: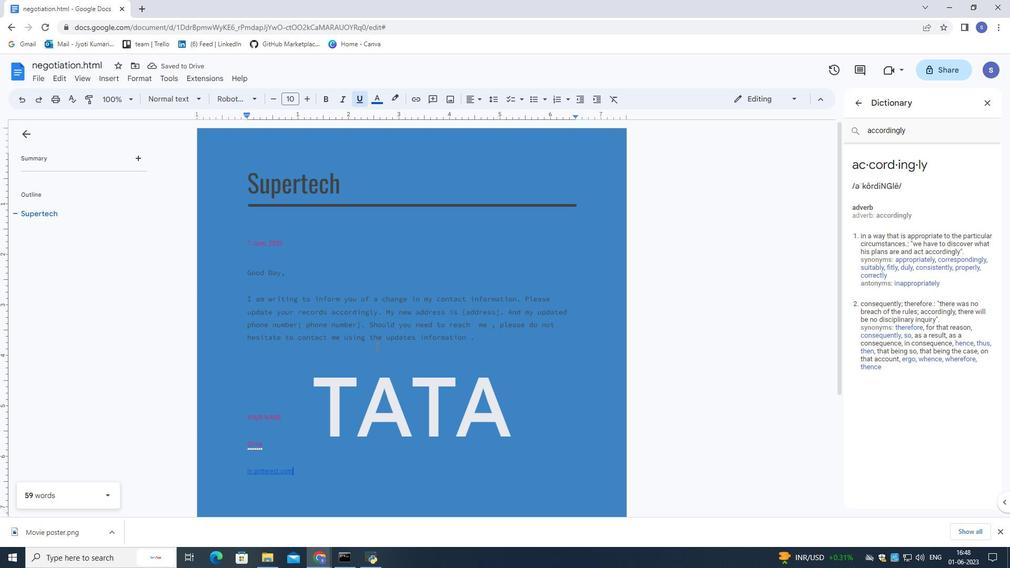 
Action: Mouse scrolled (376, 345) with delta (0, 0)
Screenshot: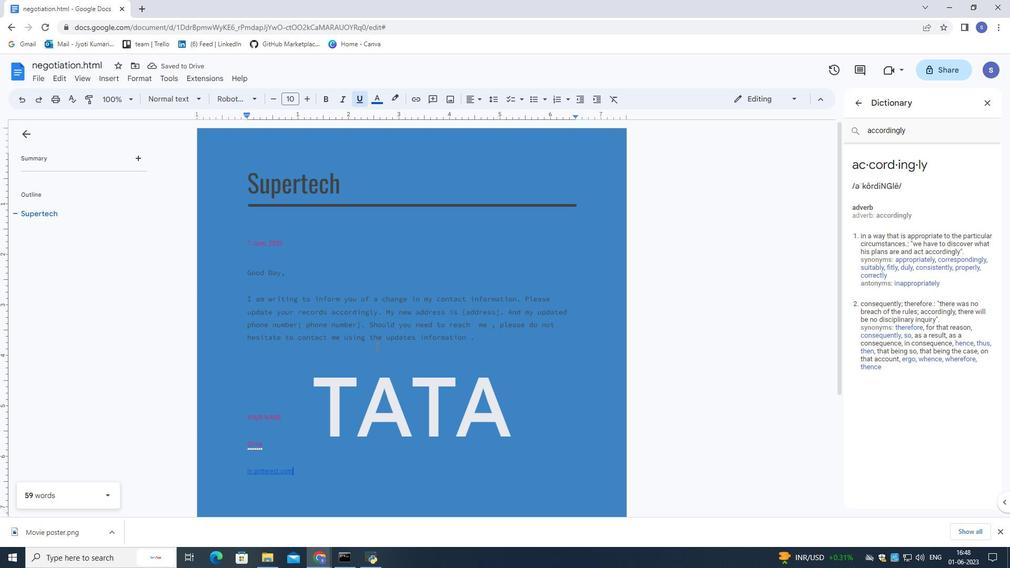 
Action: Mouse scrolled (376, 345) with delta (0, 0)
Screenshot: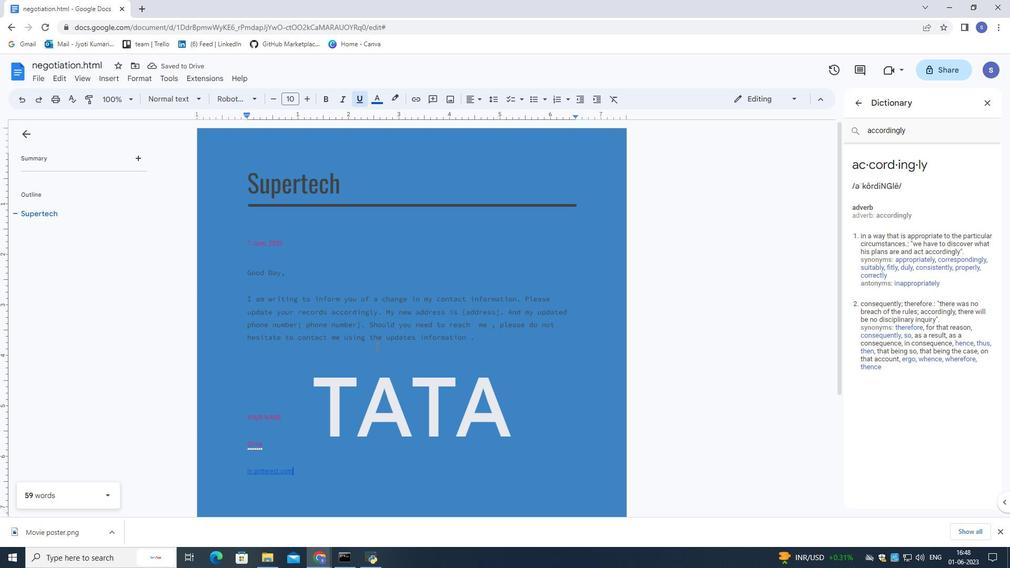 
Action: Mouse scrolled (376, 345) with delta (0, 0)
Screenshot: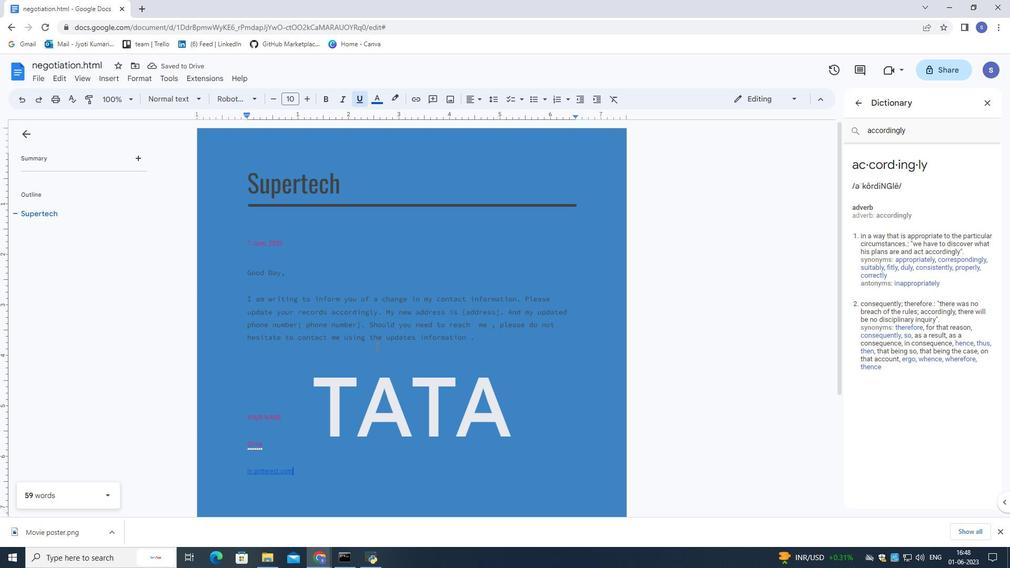 
Action: Mouse moved to (387, 306)
Screenshot: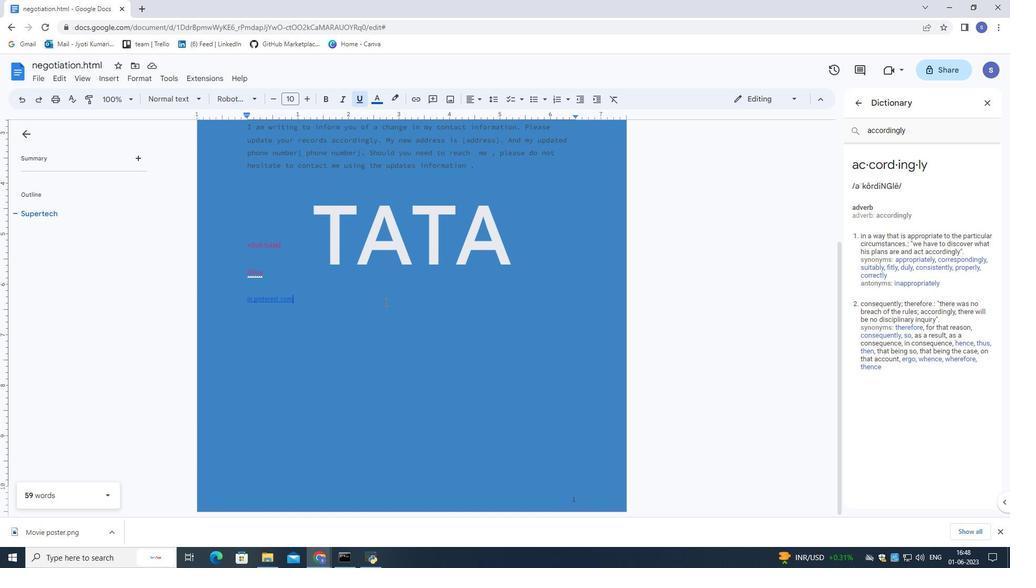 
Action: Mouse pressed left at (387, 306)
Screenshot: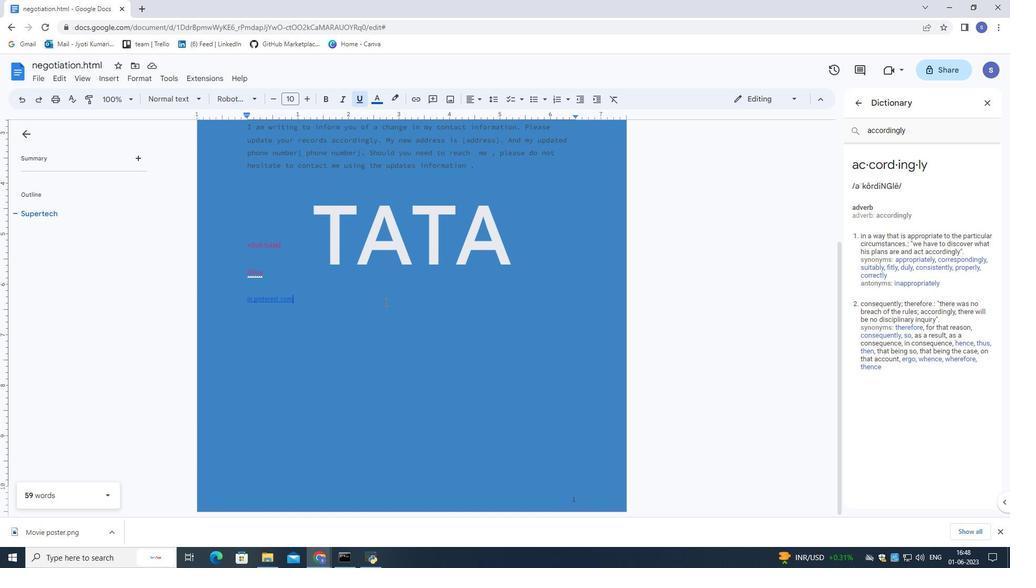 
Action: Mouse moved to (386, 316)
Screenshot: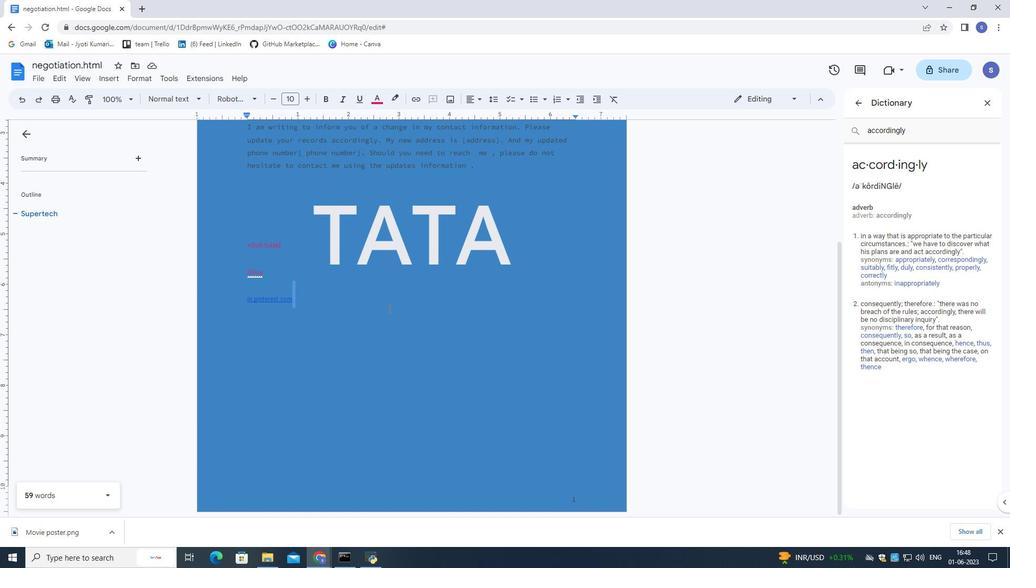 
Action: Mouse pressed left at (386, 316)
Screenshot: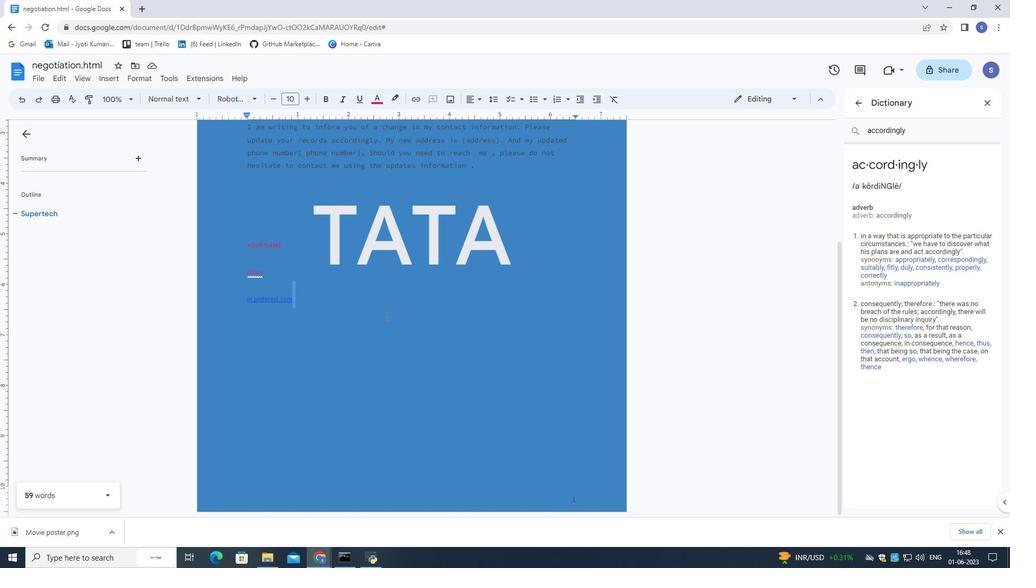 
Action: Mouse pressed left at (386, 316)
Screenshot: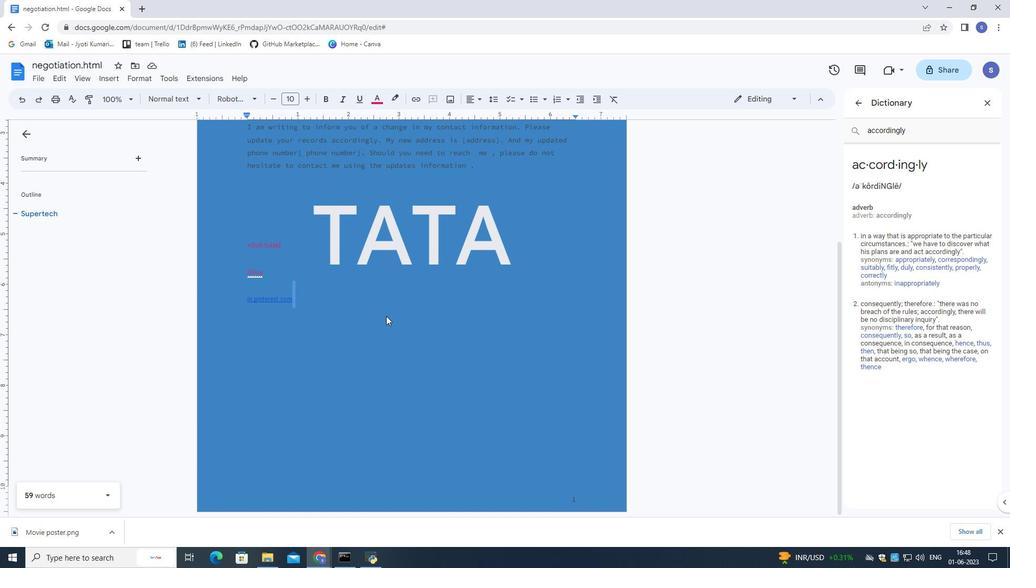 
Action: Mouse moved to (399, 352)
Screenshot: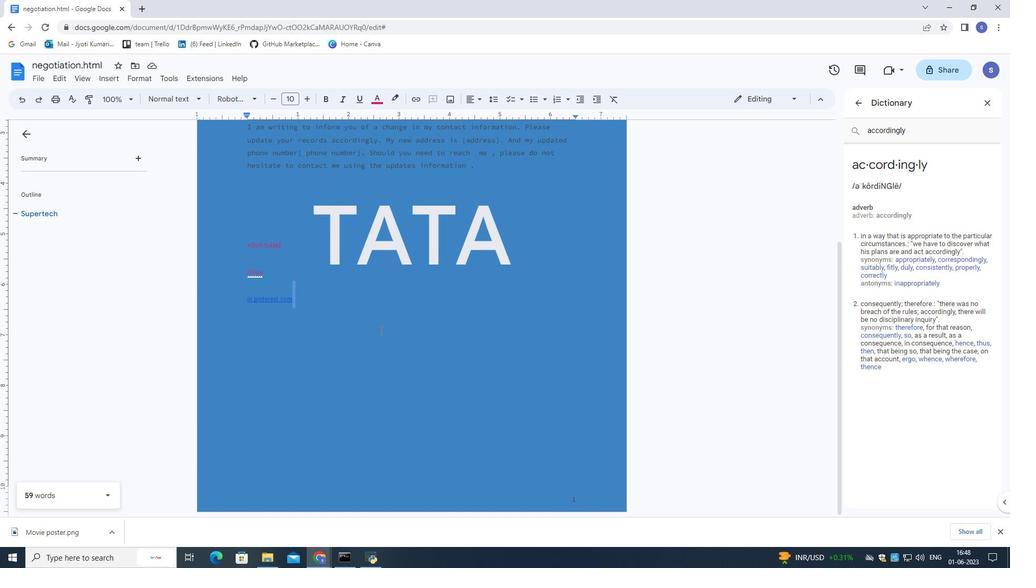 
